 Task: Open Card Data Privacy Policy Review in Board Brand Management to Workspace DevOps and add a team member Softage.1@softage.net, a label Orange, a checklist Contract Drafting, an attachment from your computer, a color Orange and finally, add a card description 'Conduct customer research for new customer referral' and a comment 'Given the potential impact of this task on our company financial stability, let us ensure that we approach it with a sense of fiscal responsibility and prudence.'. Add a start date 'Jan 01, 1900' with a due date 'Jan 08, 1900'
Action: Mouse moved to (234, 146)
Screenshot: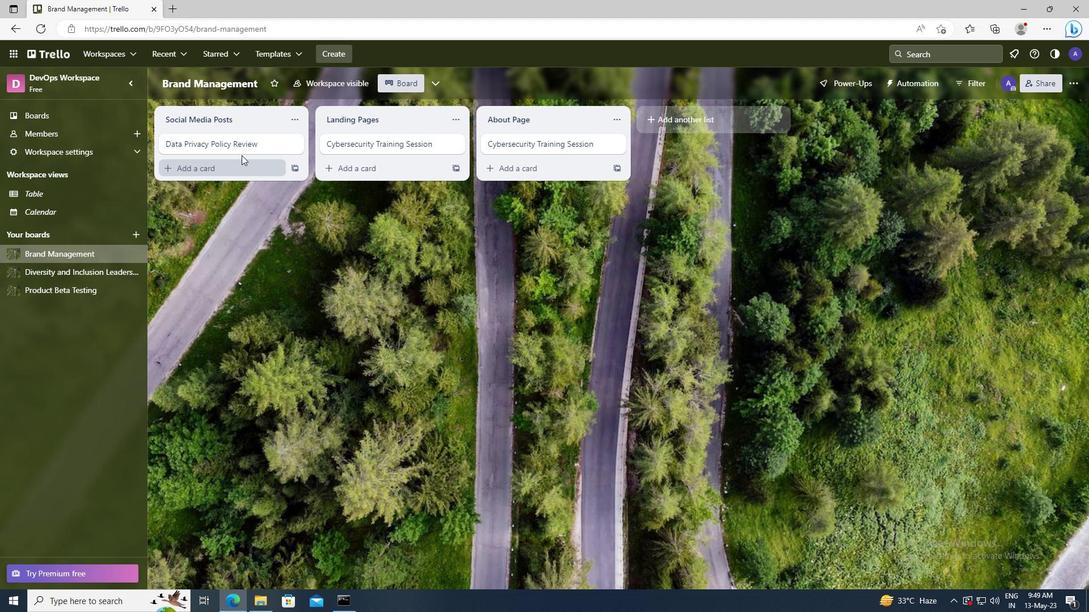 
Action: Mouse pressed left at (234, 146)
Screenshot: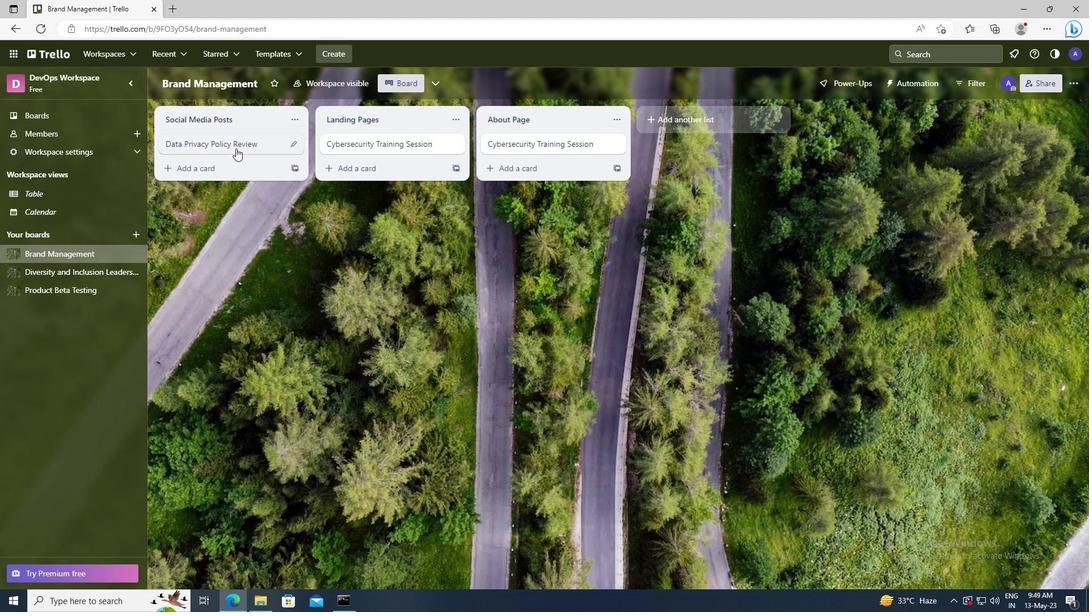 
Action: Mouse moved to (697, 142)
Screenshot: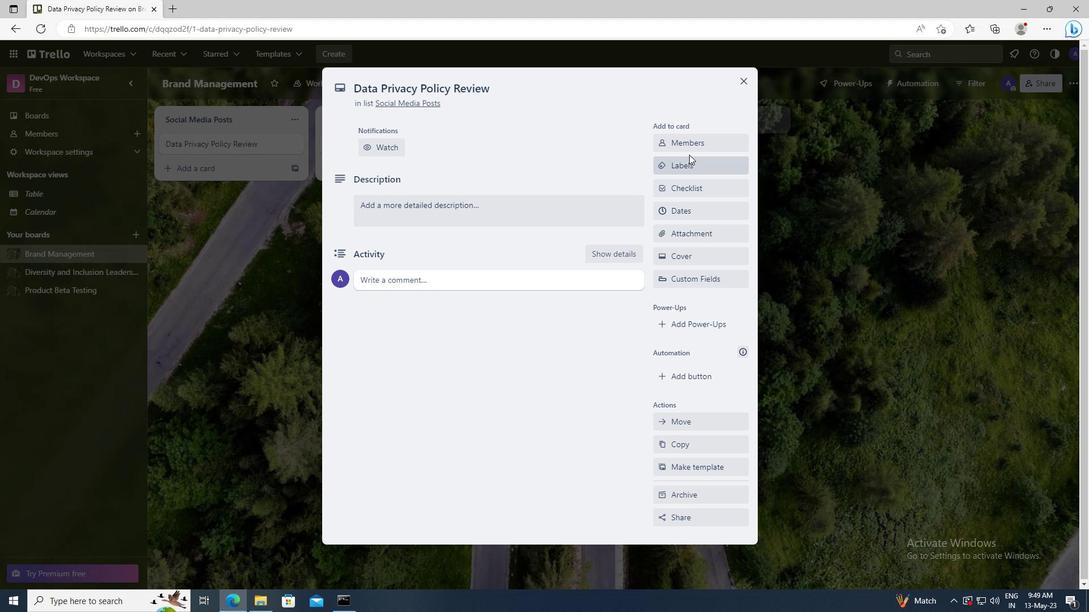 
Action: Mouse pressed left at (697, 142)
Screenshot: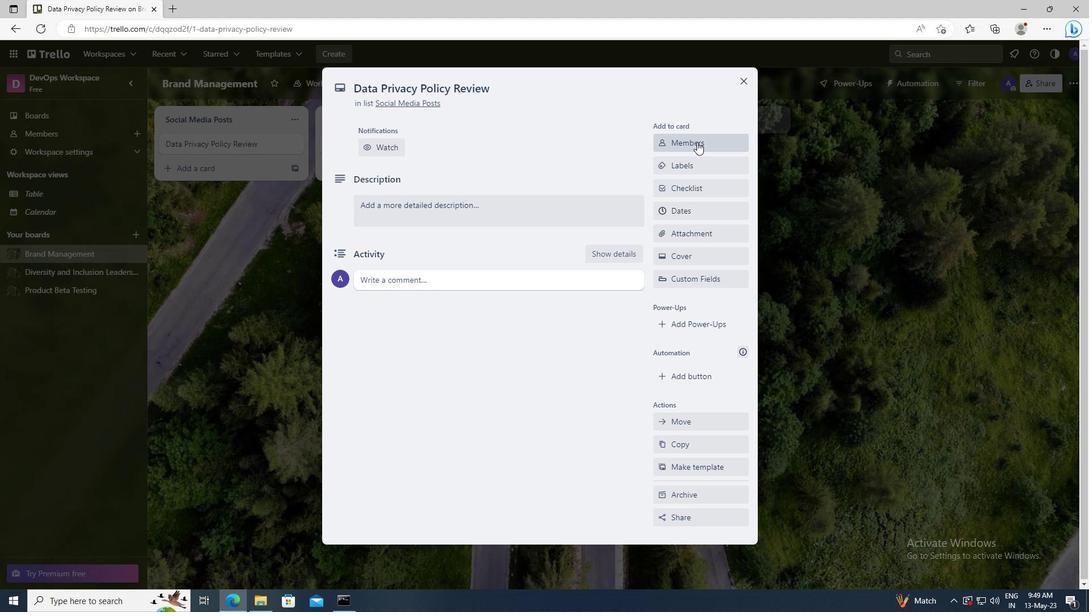 
Action: Mouse moved to (704, 196)
Screenshot: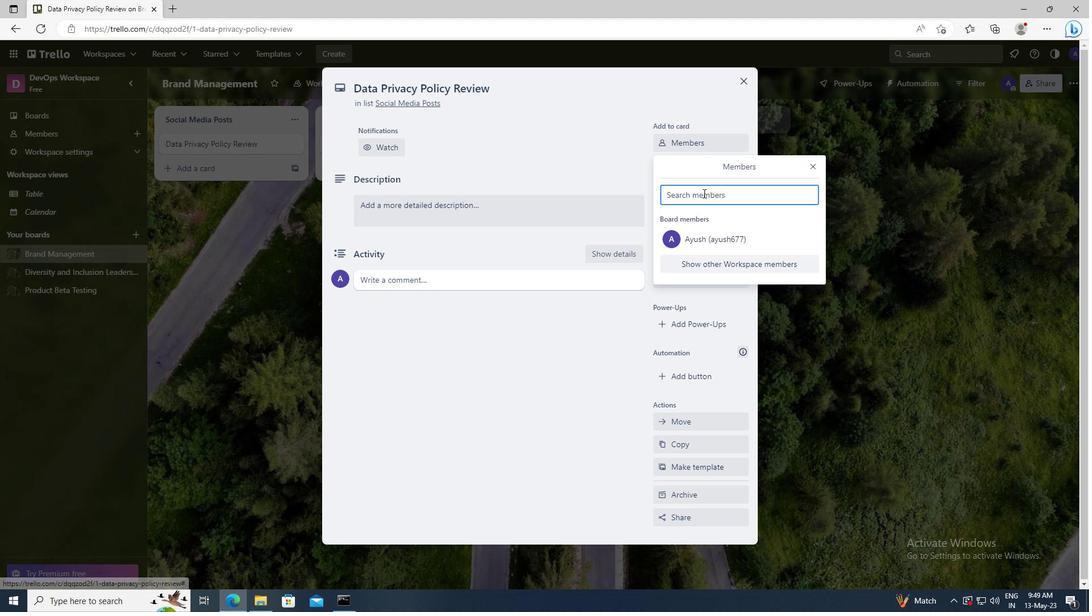 
Action: Mouse pressed left at (704, 196)
Screenshot: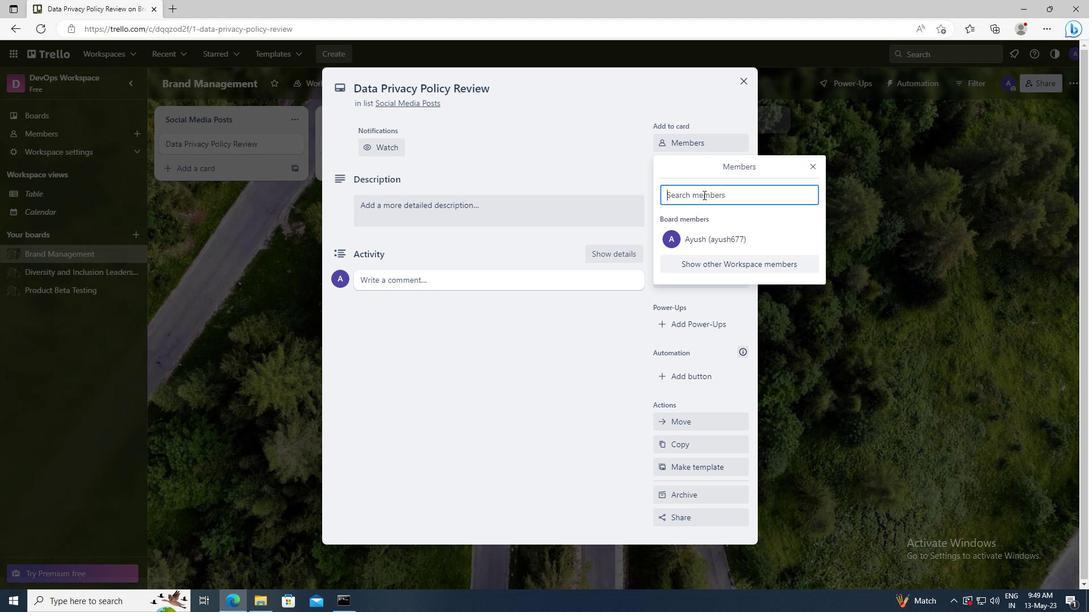 
Action: Key pressed <Key.shift>SOFTAGE.1
Screenshot: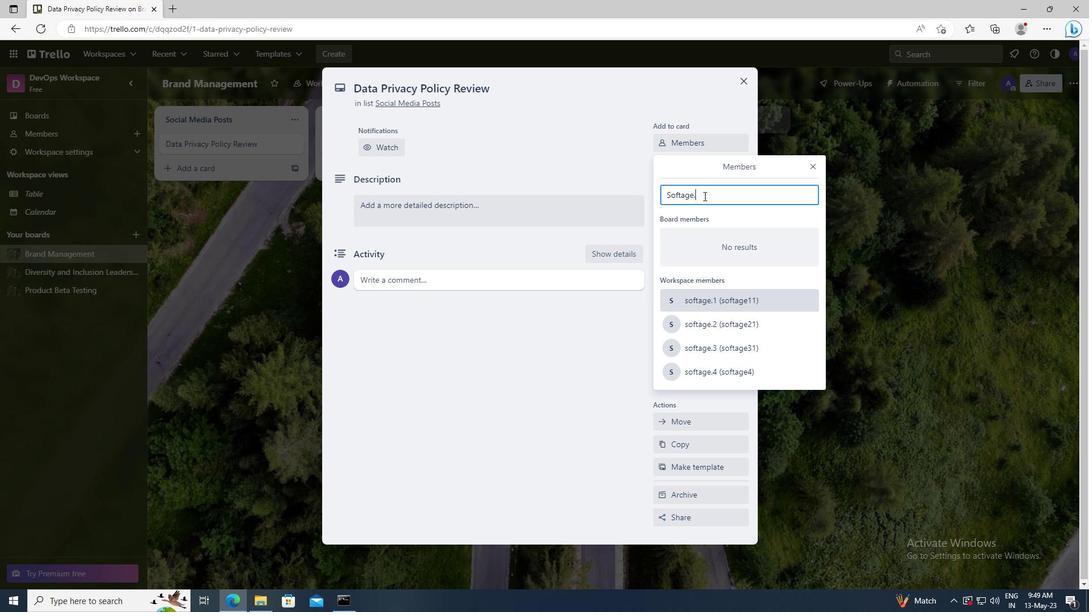 
Action: Mouse moved to (705, 298)
Screenshot: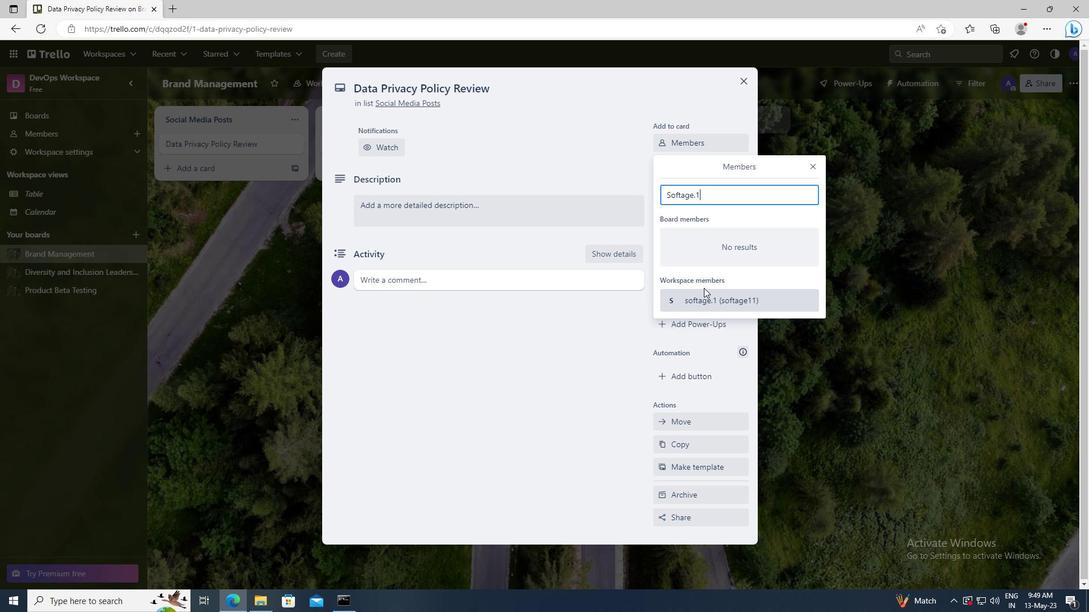
Action: Mouse pressed left at (705, 298)
Screenshot: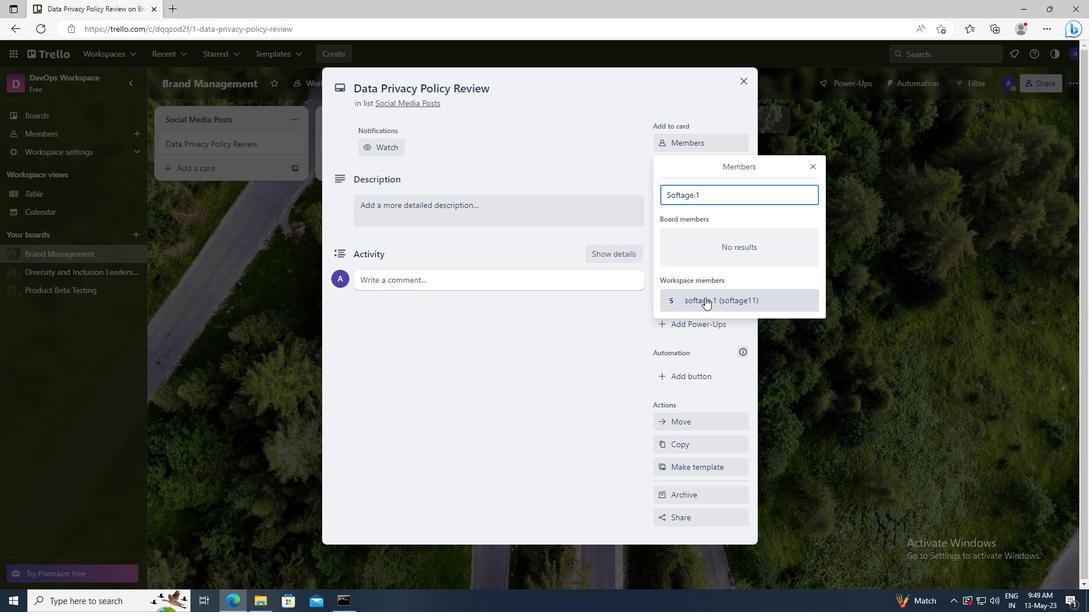 
Action: Mouse moved to (813, 166)
Screenshot: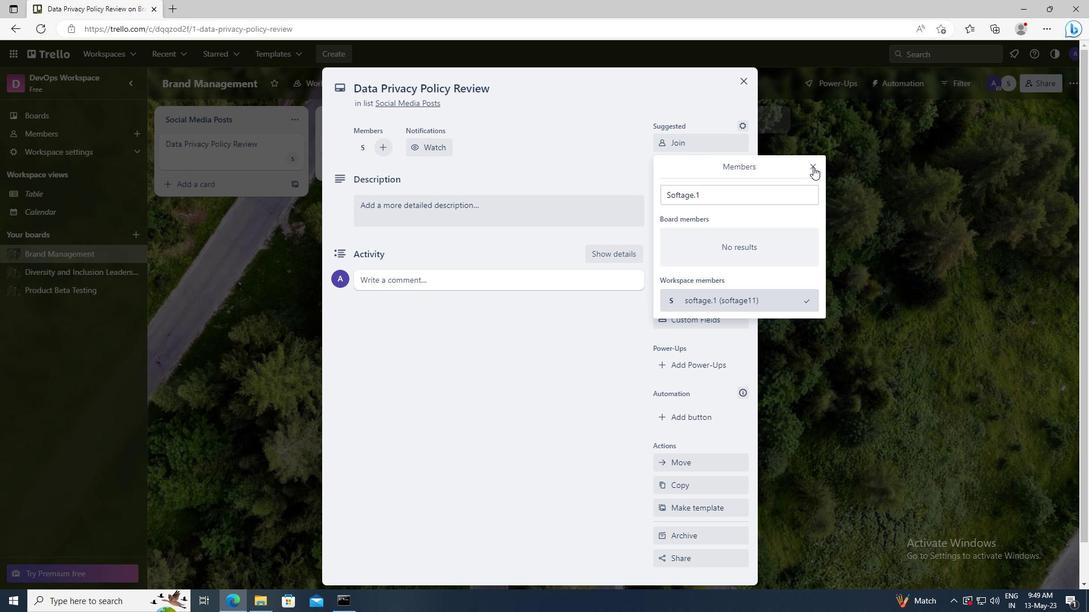 
Action: Mouse pressed left at (813, 166)
Screenshot: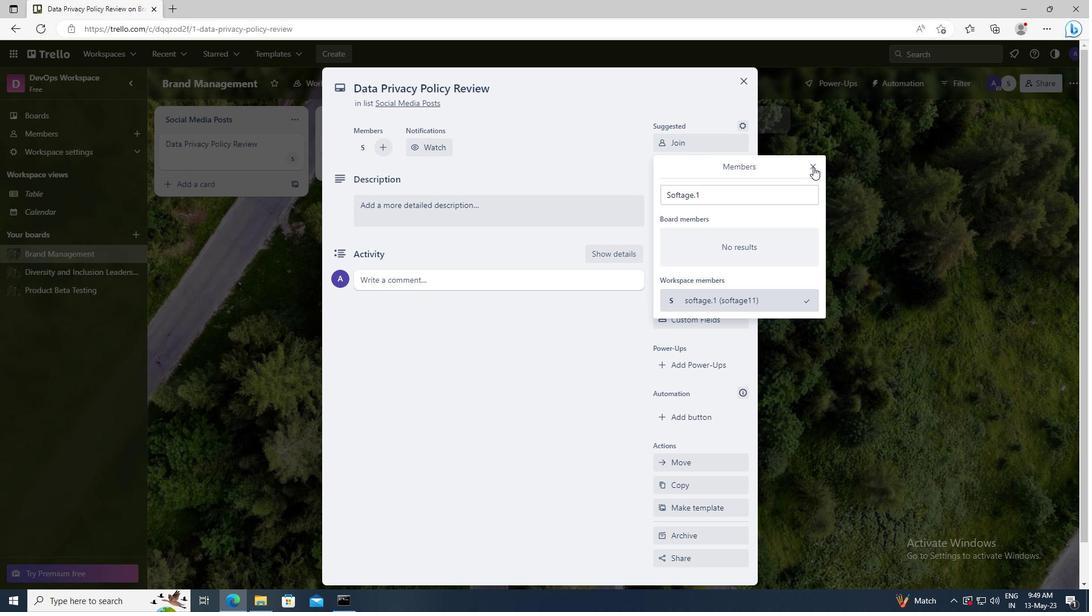 
Action: Mouse moved to (714, 205)
Screenshot: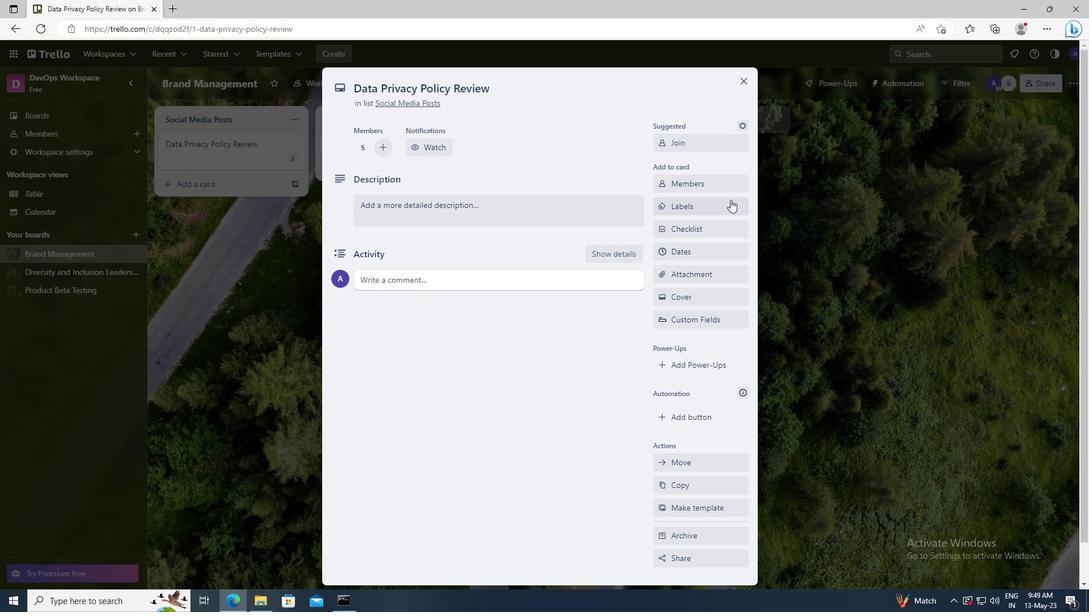 
Action: Mouse pressed left at (714, 205)
Screenshot: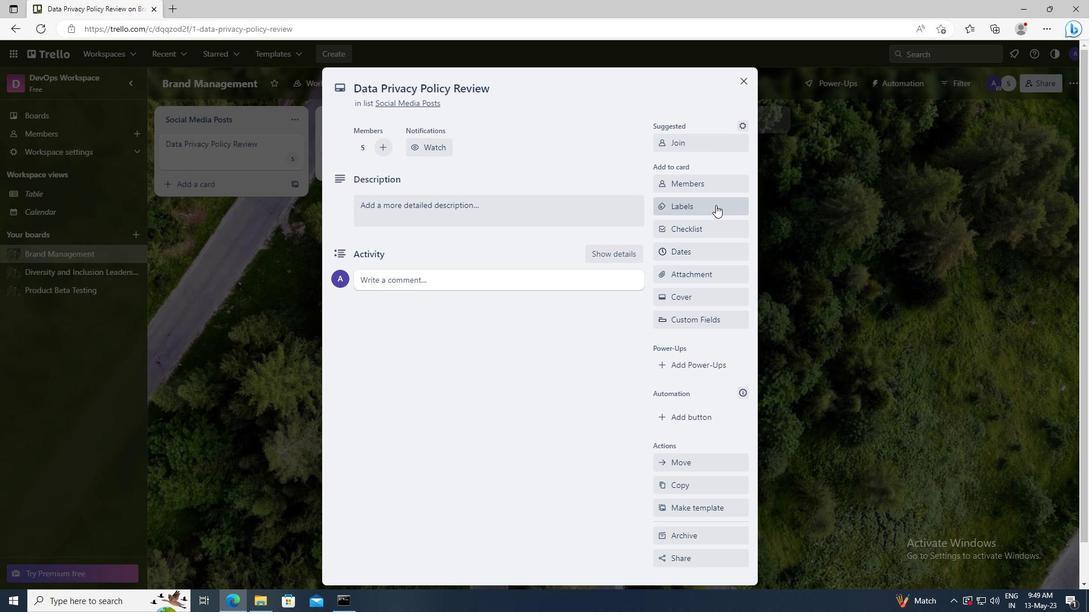 
Action: Mouse moved to (742, 431)
Screenshot: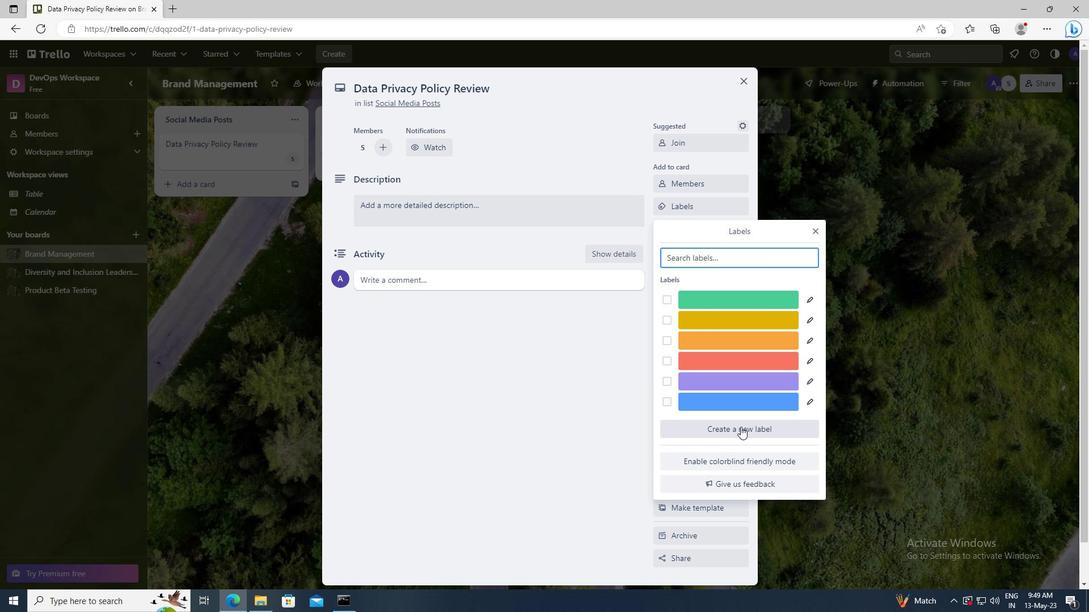 
Action: Mouse pressed left at (742, 431)
Screenshot: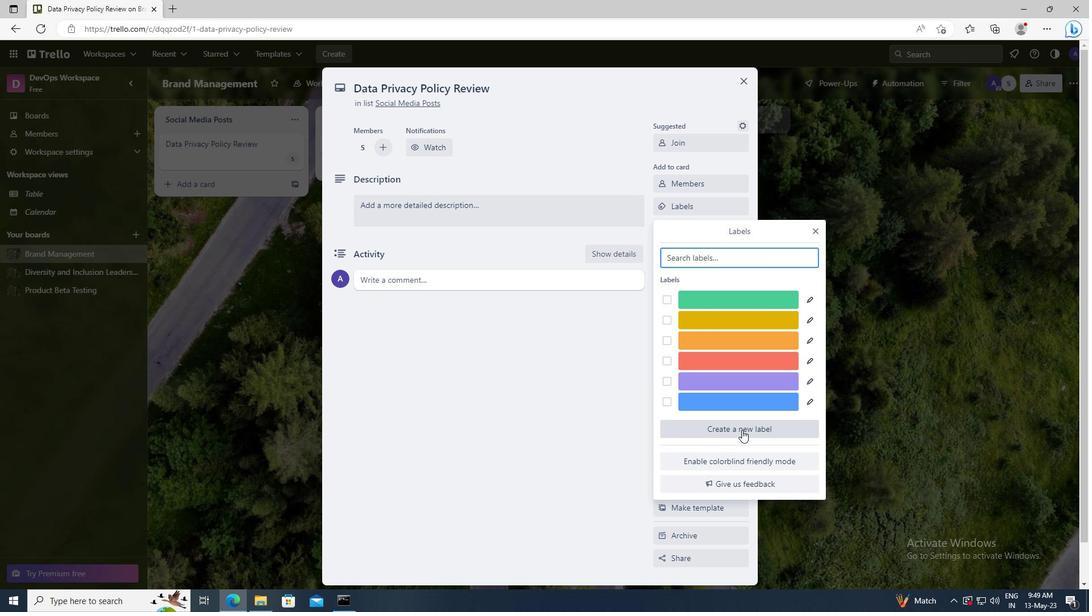 
Action: Mouse moved to (736, 397)
Screenshot: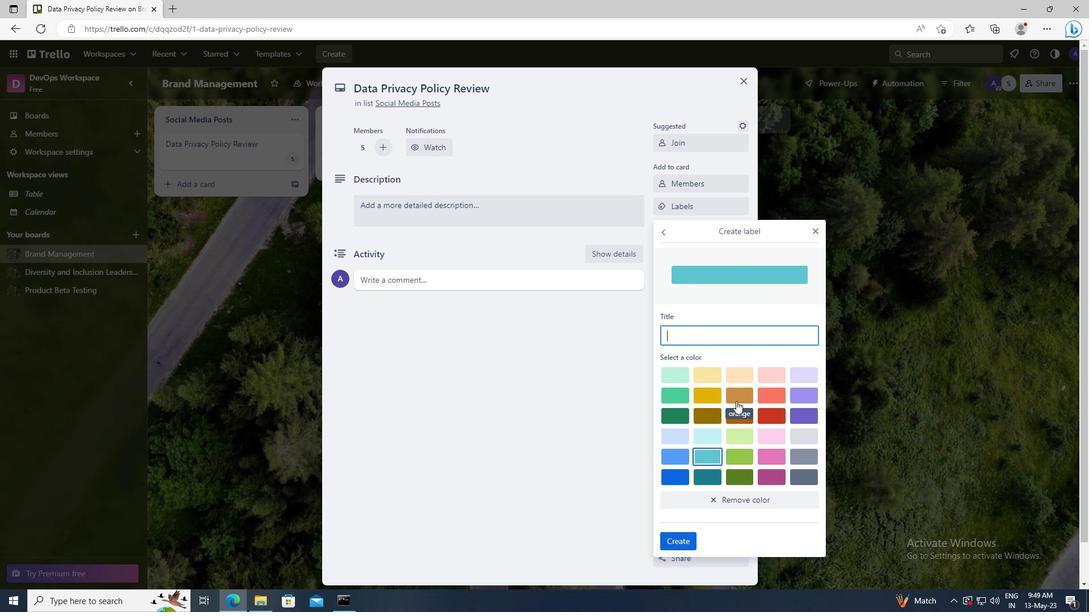 
Action: Mouse pressed left at (736, 397)
Screenshot: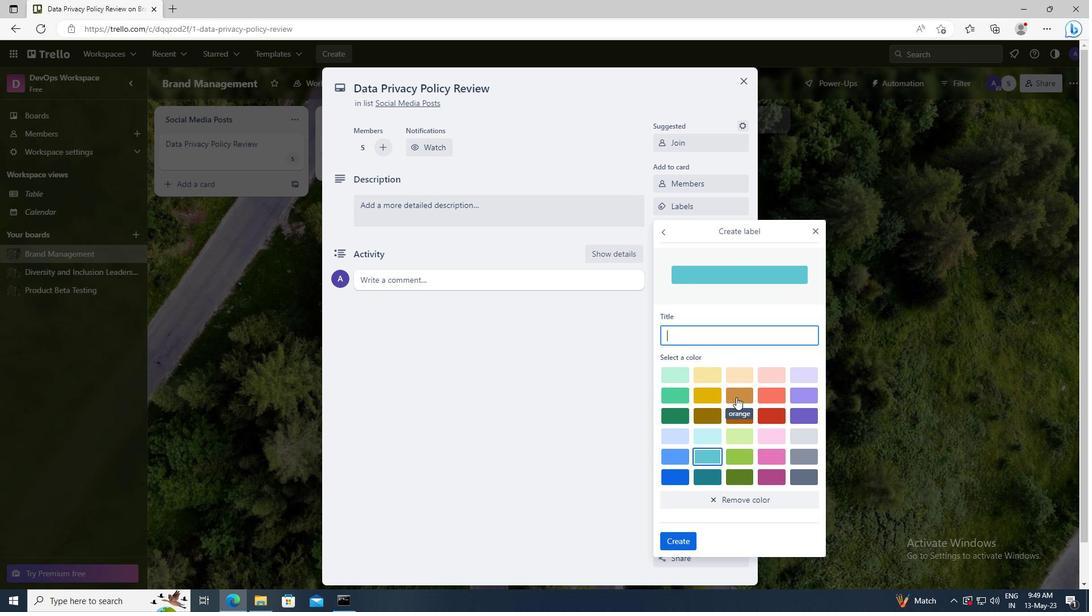 
Action: Mouse moved to (687, 540)
Screenshot: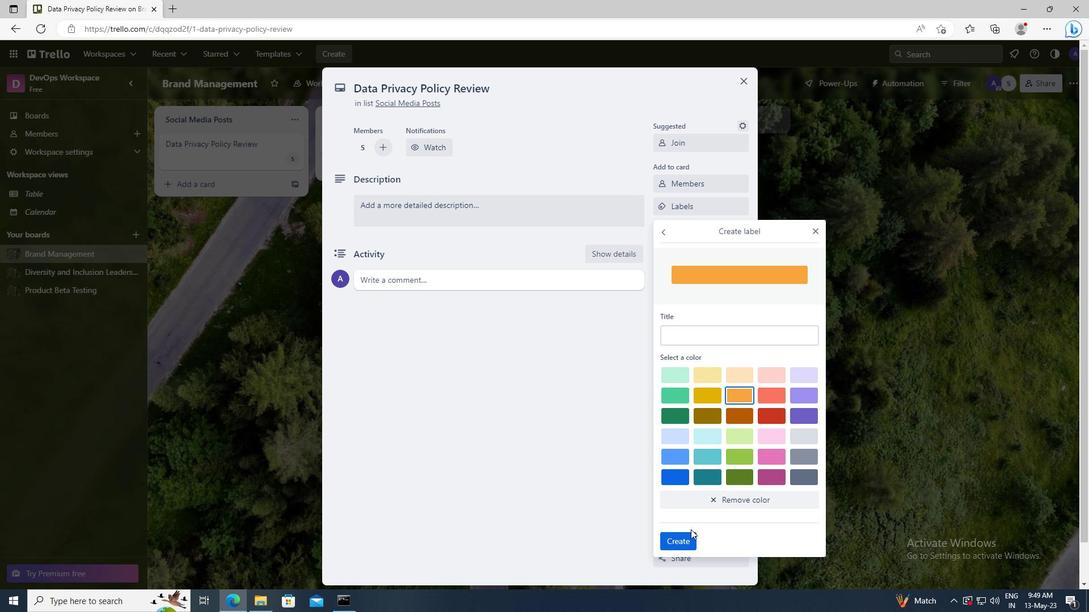 
Action: Mouse pressed left at (687, 540)
Screenshot: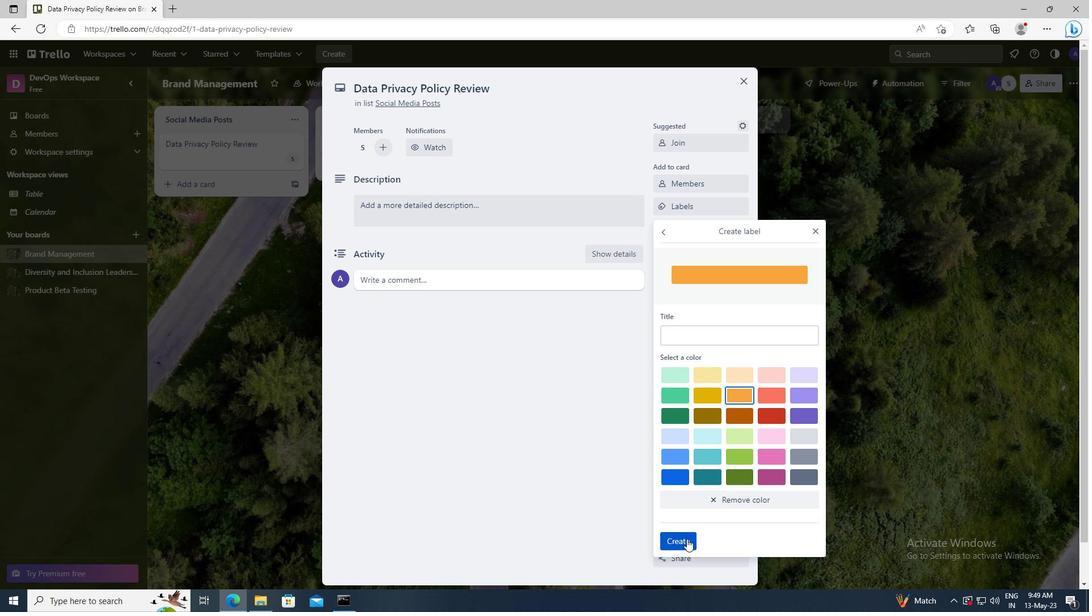 
Action: Mouse moved to (815, 228)
Screenshot: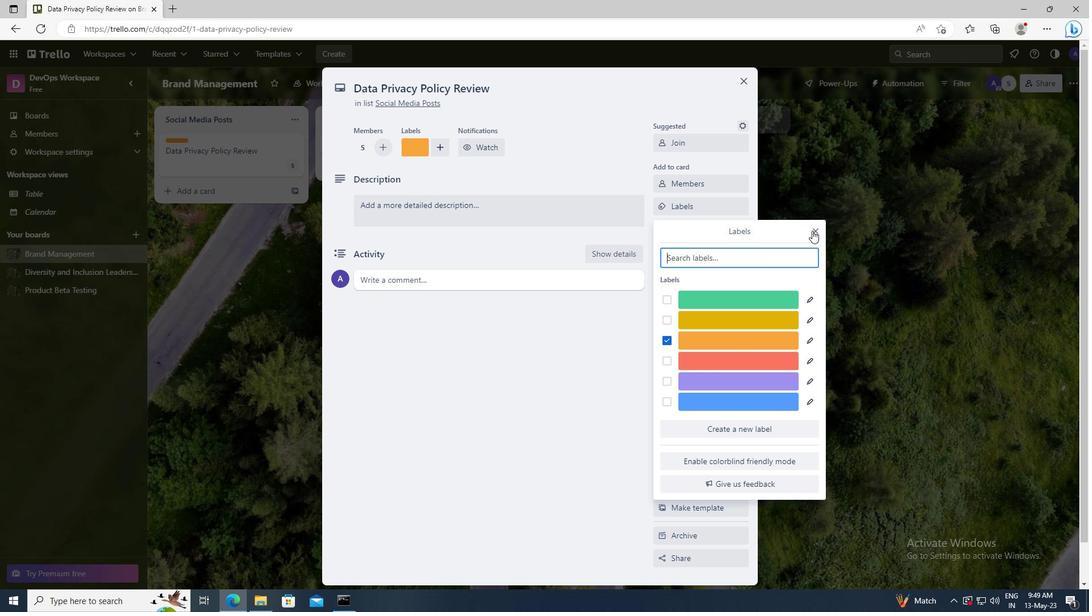 
Action: Mouse pressed left at (815, 228)
Screenshot: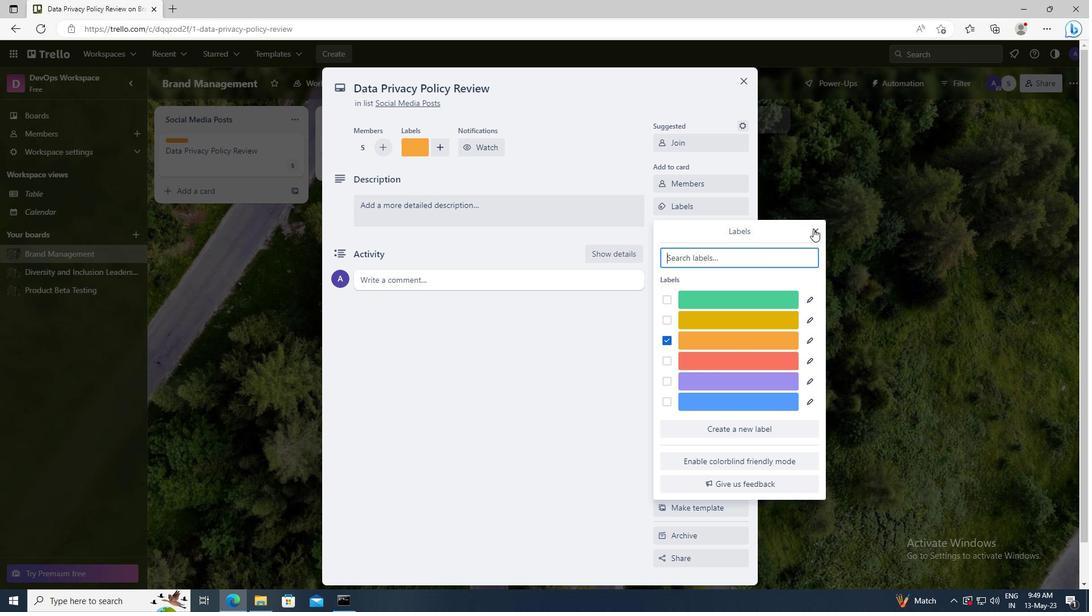 
Action: Mouse moved to (705, 230)
Screenshot: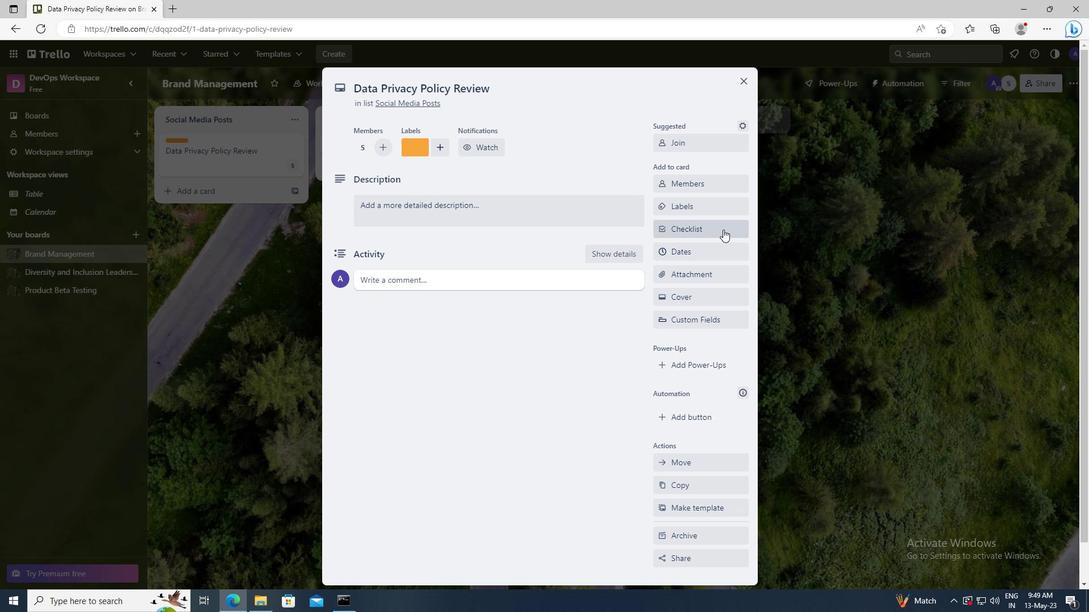 
Action: Mouse pressed left at (705, 230)
Screenshot: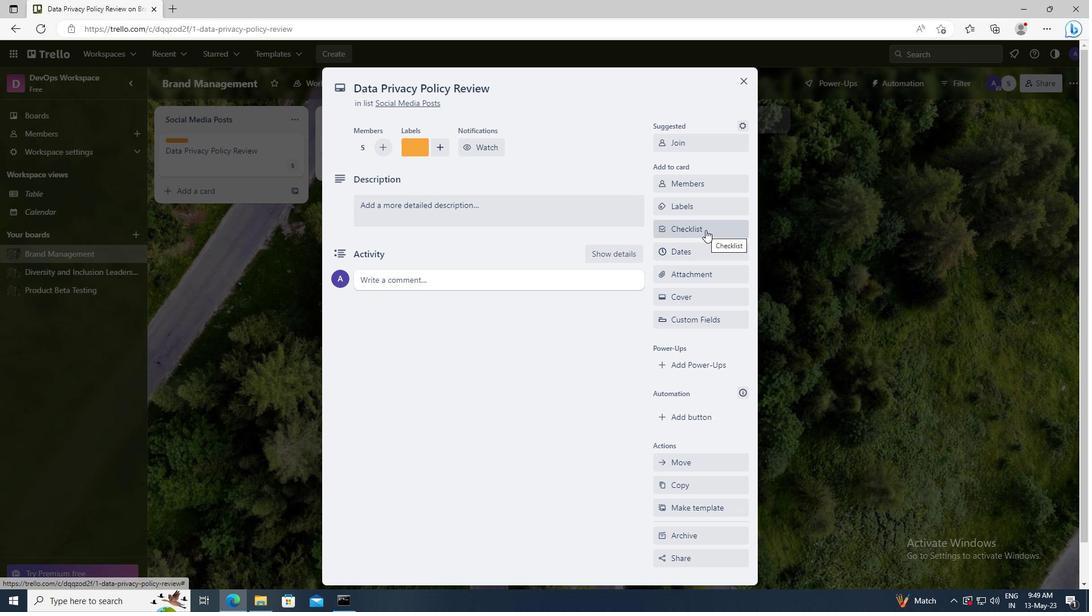 
Action: Key pressed <Key.shift>CONTRACT<Key.space><Key.shift>DRAFTING
Screenshot: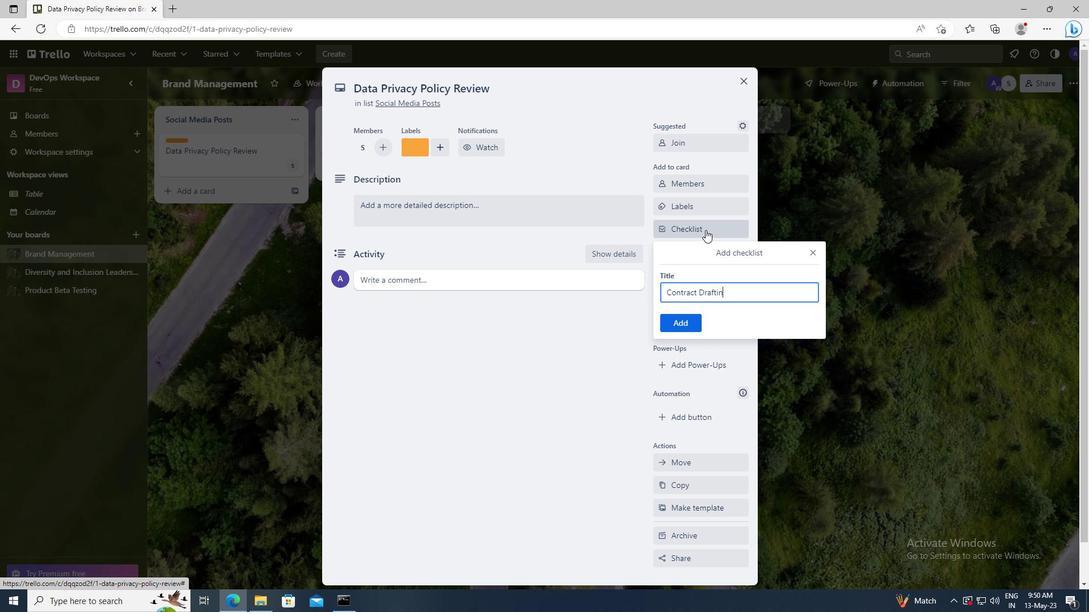
Action: Mouse moved to (686, 324)
Screenshot: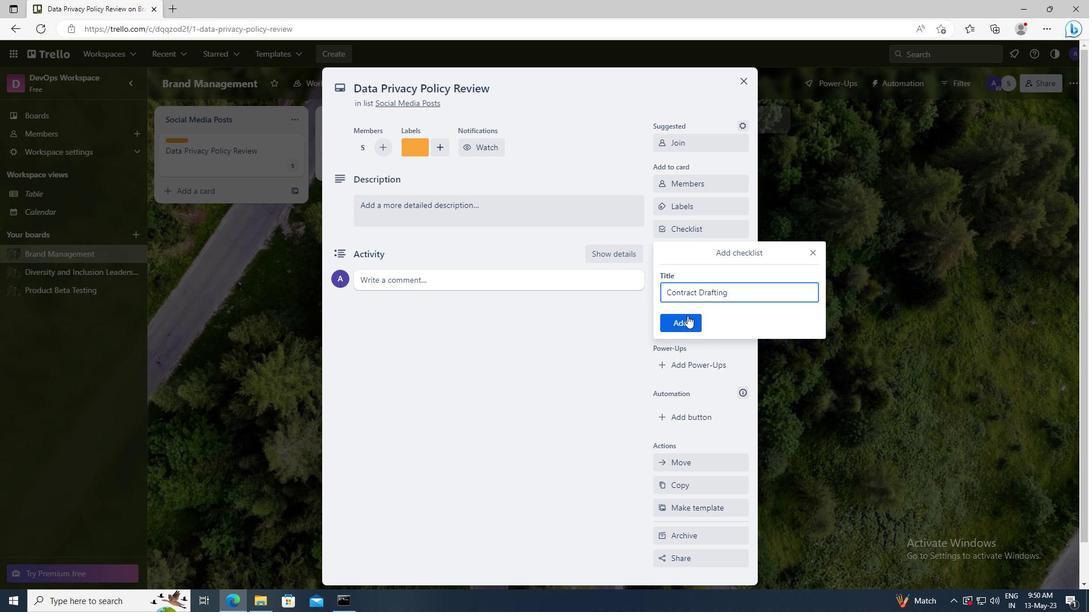 
Action: Mouse pressed left at (686, 324)
Screenshot: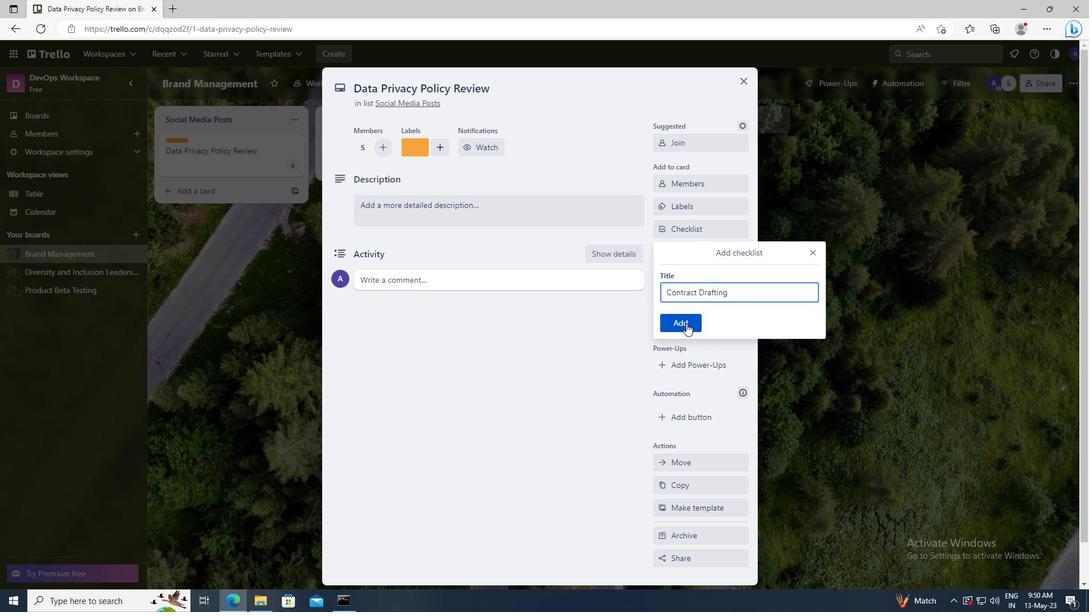 
Action: Mouse moved to (685, 277)
Screenshot: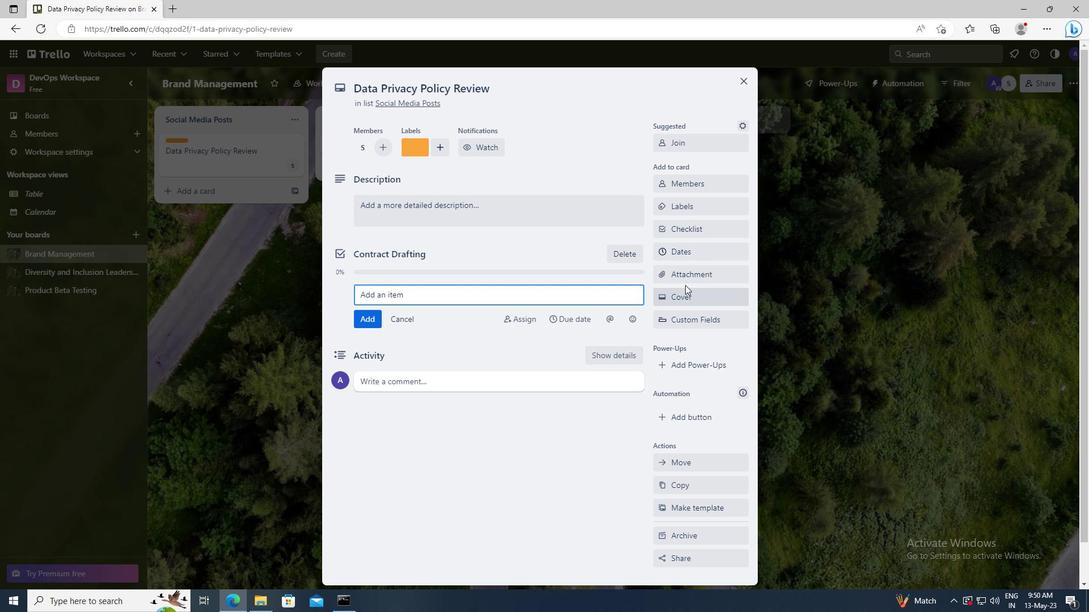 
Action: Mouse pressed left at (685, 277)
Screenshot: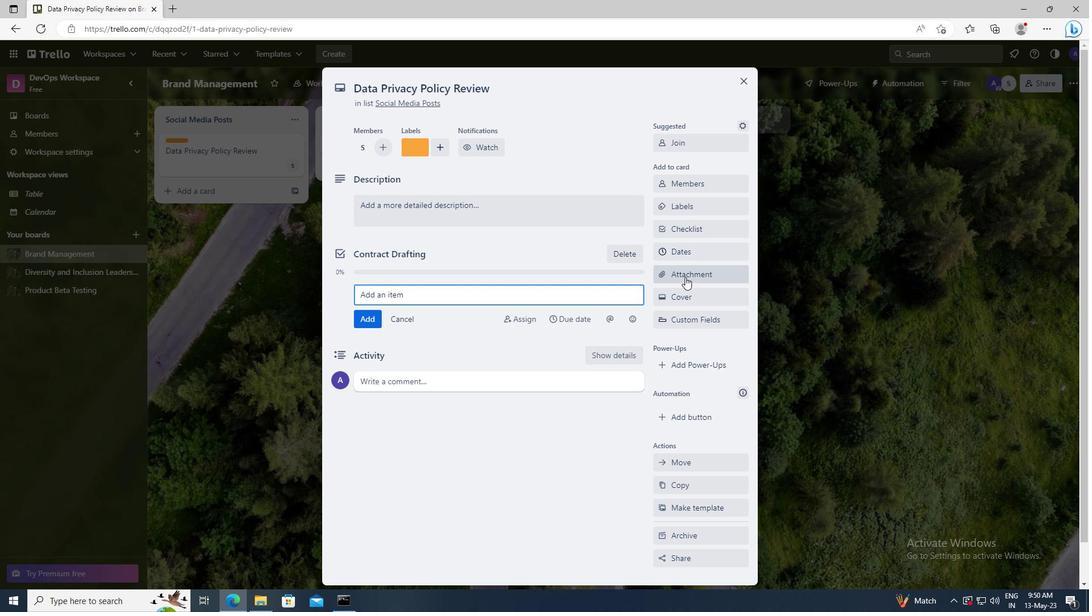 
Action: Mouse moved to (684, 323)
Screenshot: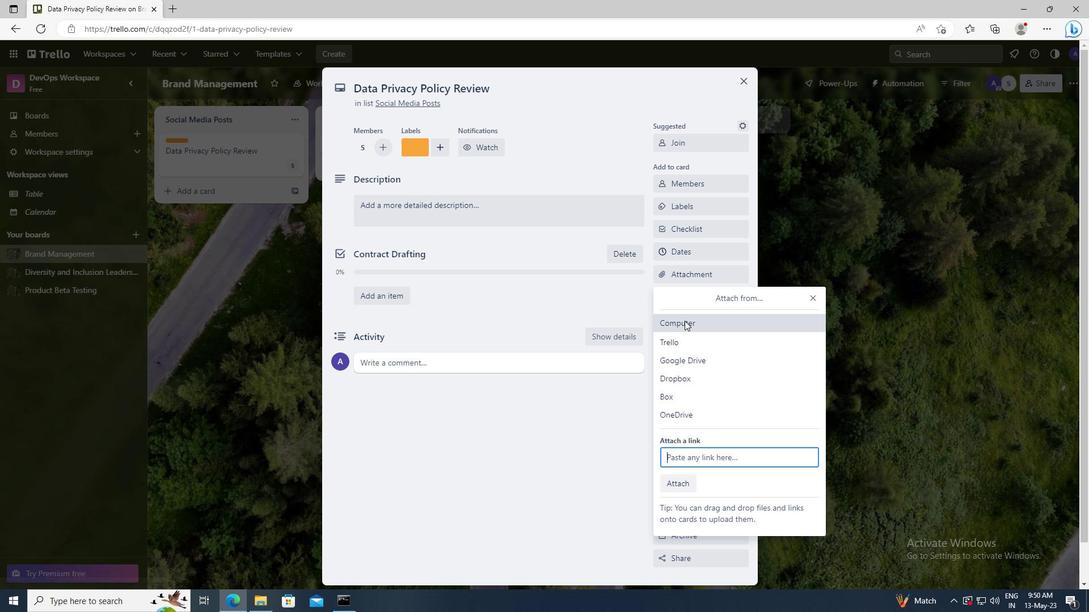 
Action: Mouse pressed left at (684, 323)
Screenshot: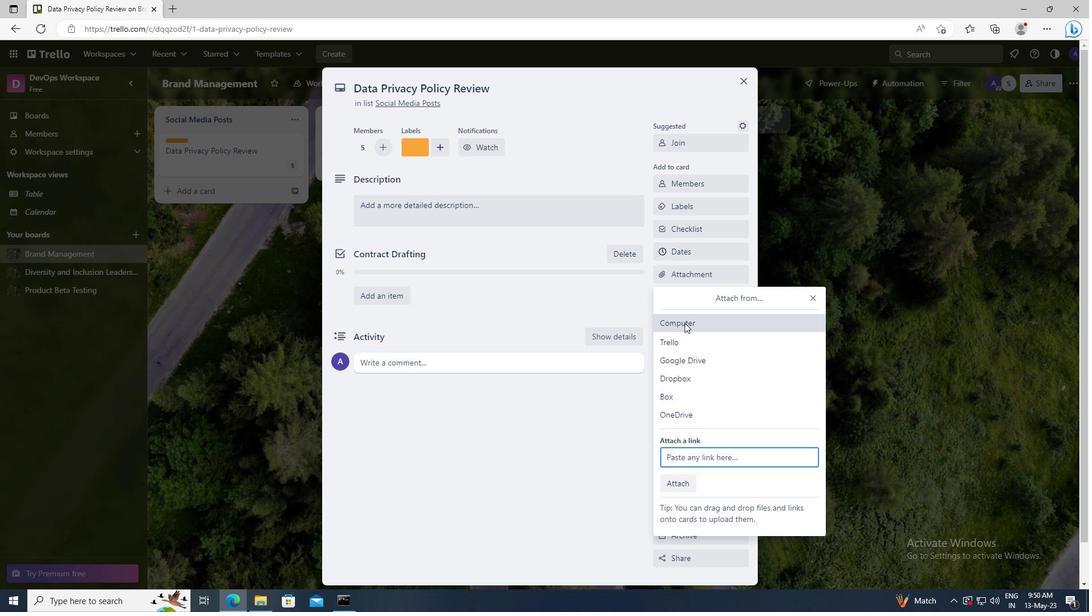 
Action: Mouse moved to (304, 99)
Screenshot: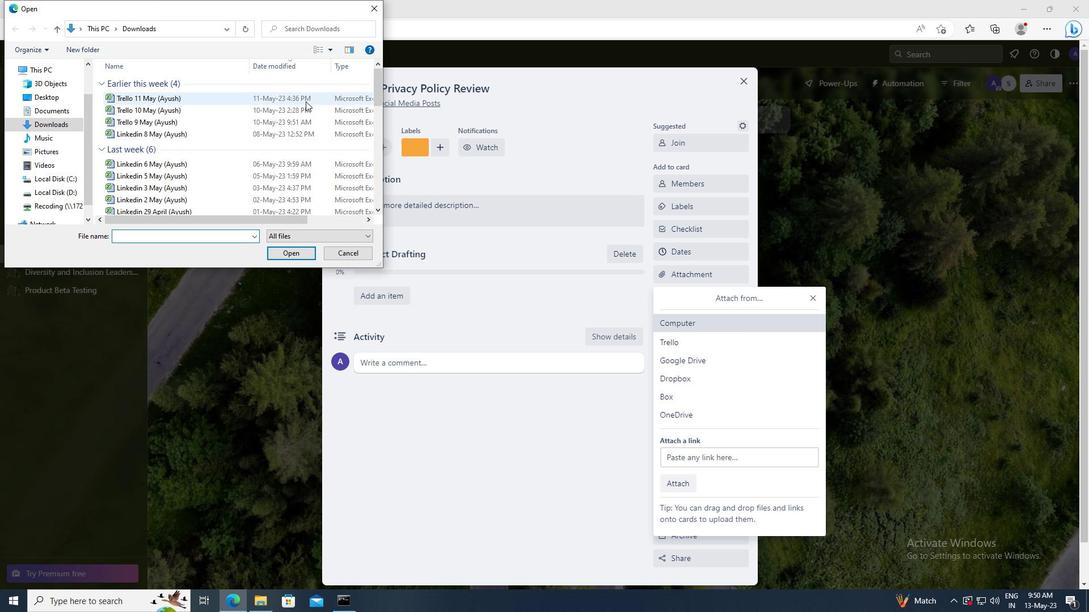 
Action: Mouse pressed left at (304, 99)
Screenshot: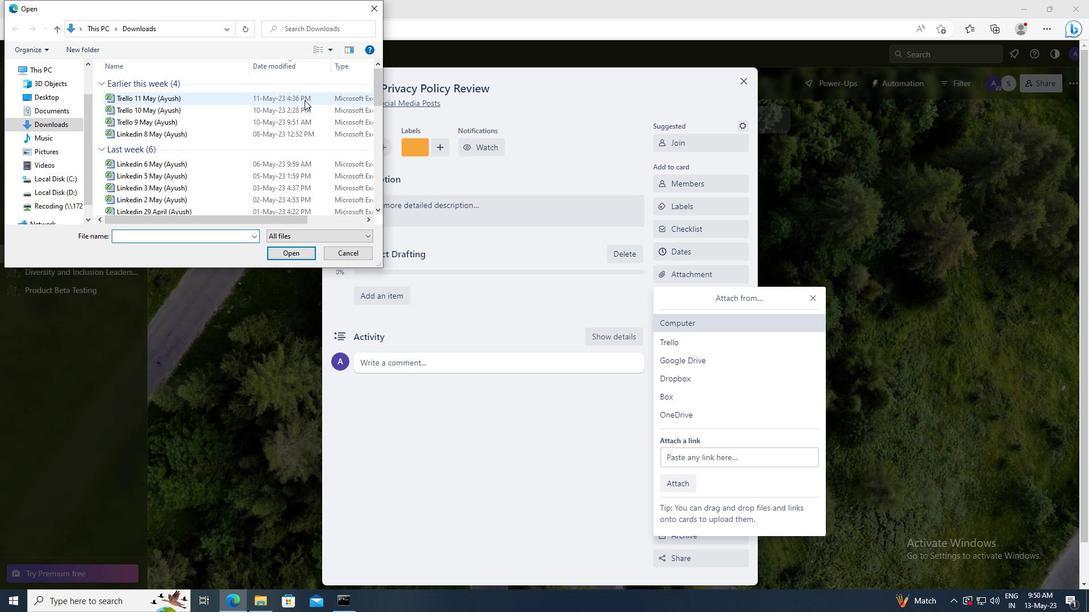 
Action: Mouse moved to (303, 254)
Screenshot: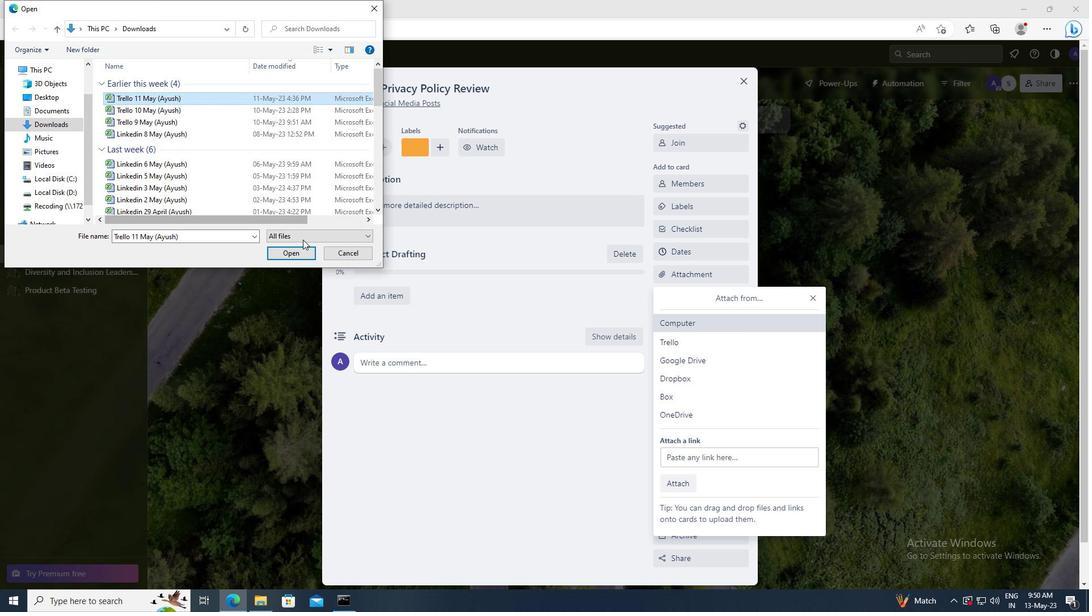 
Action: Mouse pressed left at (303, 254)
Screenshot: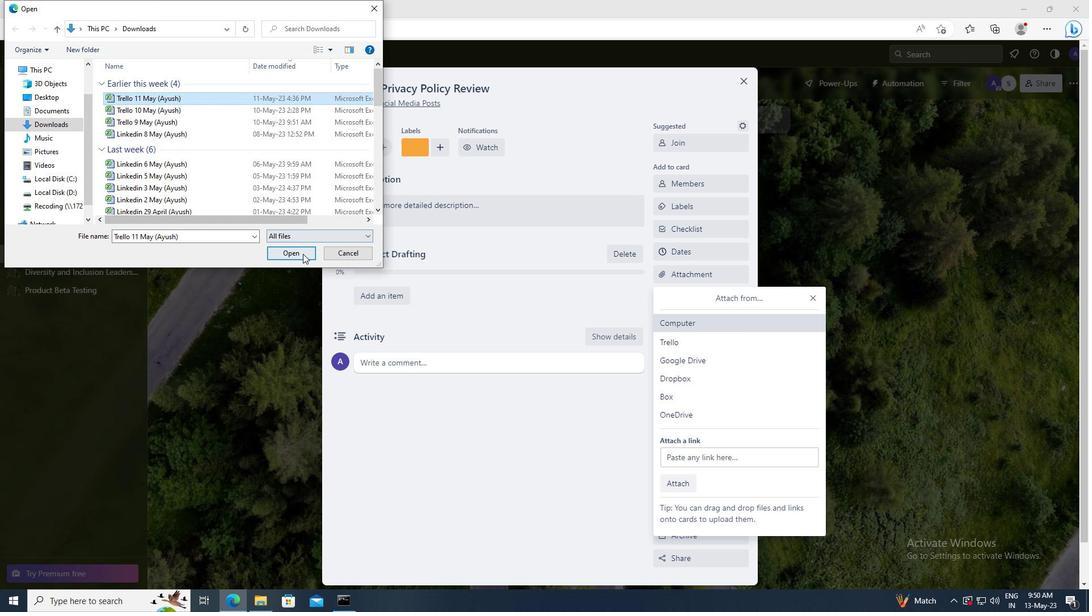 
Action: Mouse moved to (667, 296)
Screenshot: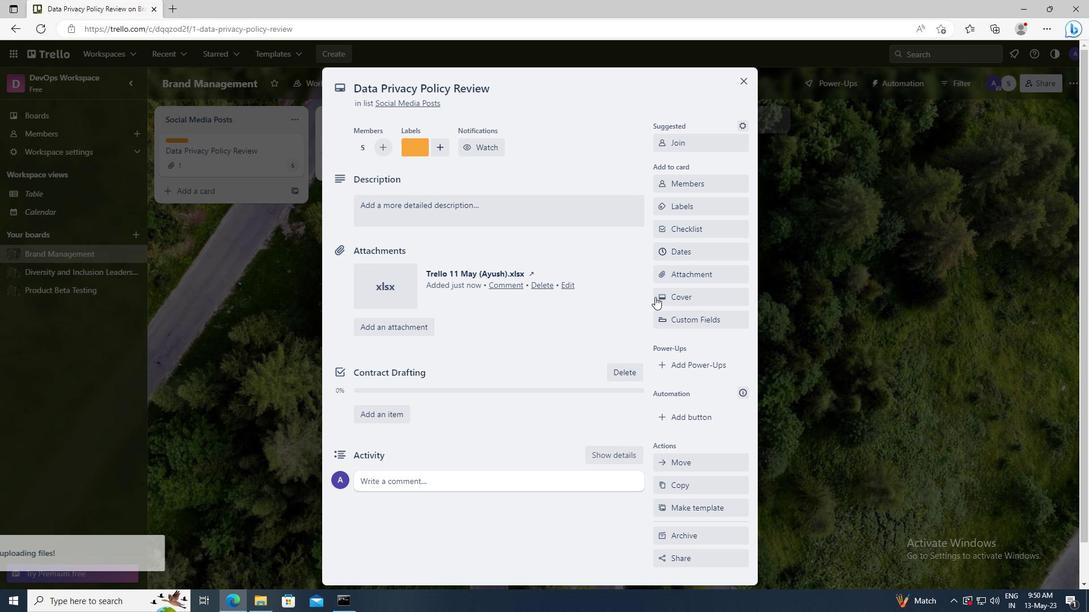 
Action: Mouse pressed left at (667, 296)
Screenshot: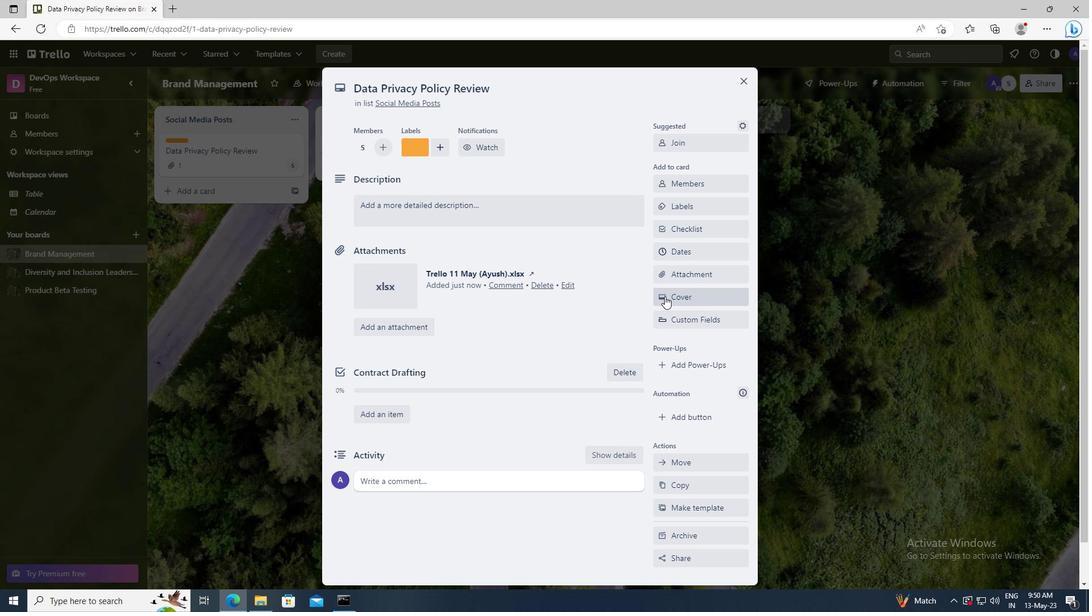 
Action: Mouse moved to (733, 358)
Screenshot: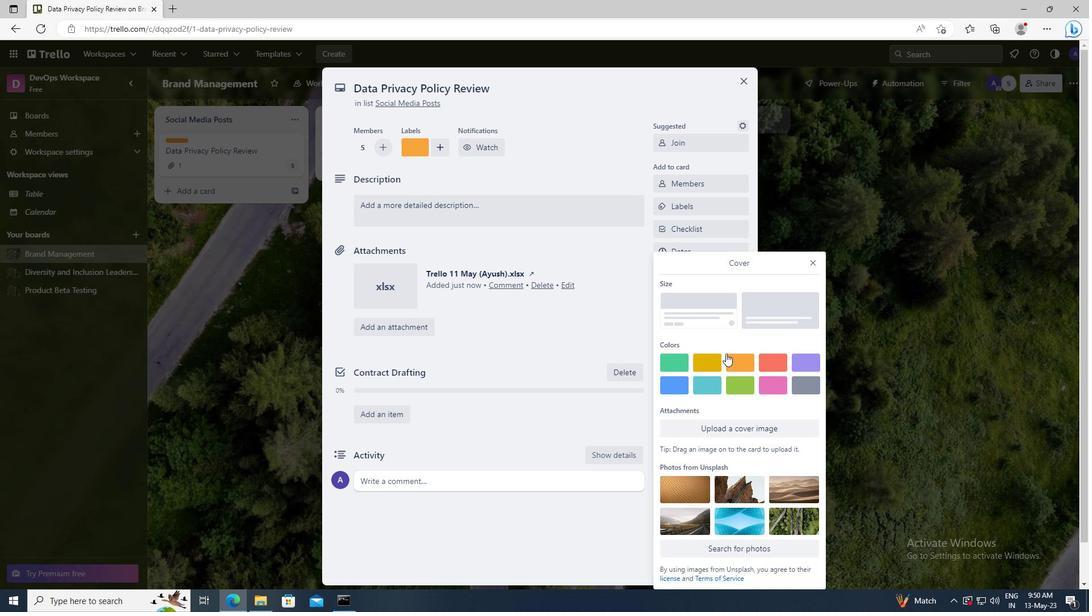 
Action: Mouse pressed left at (733, 358)
Screenshot: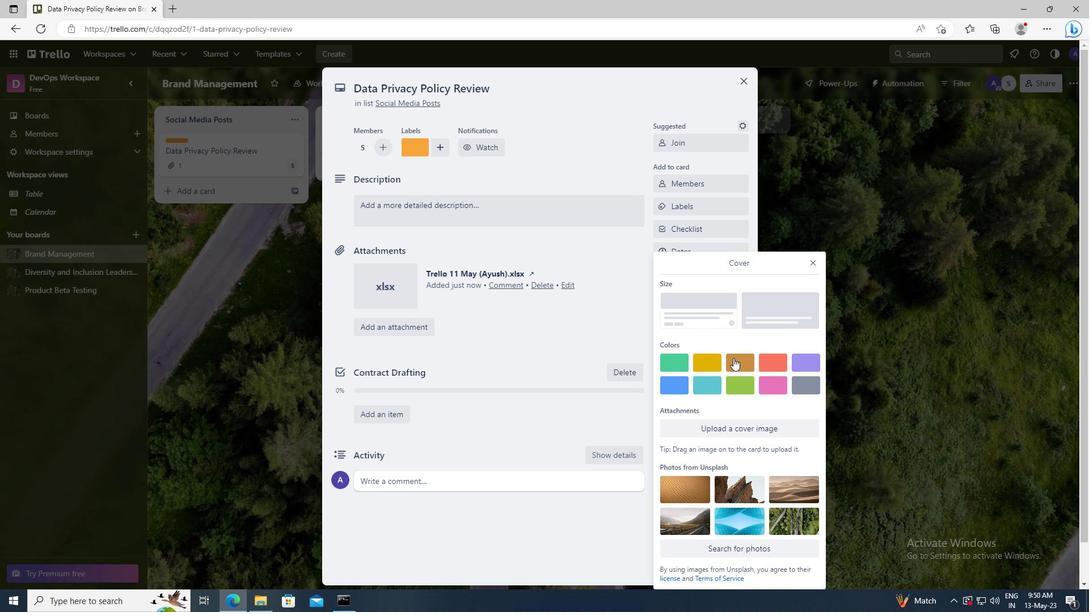 
Action: Mouse moved to (812, 241)
Screenshot: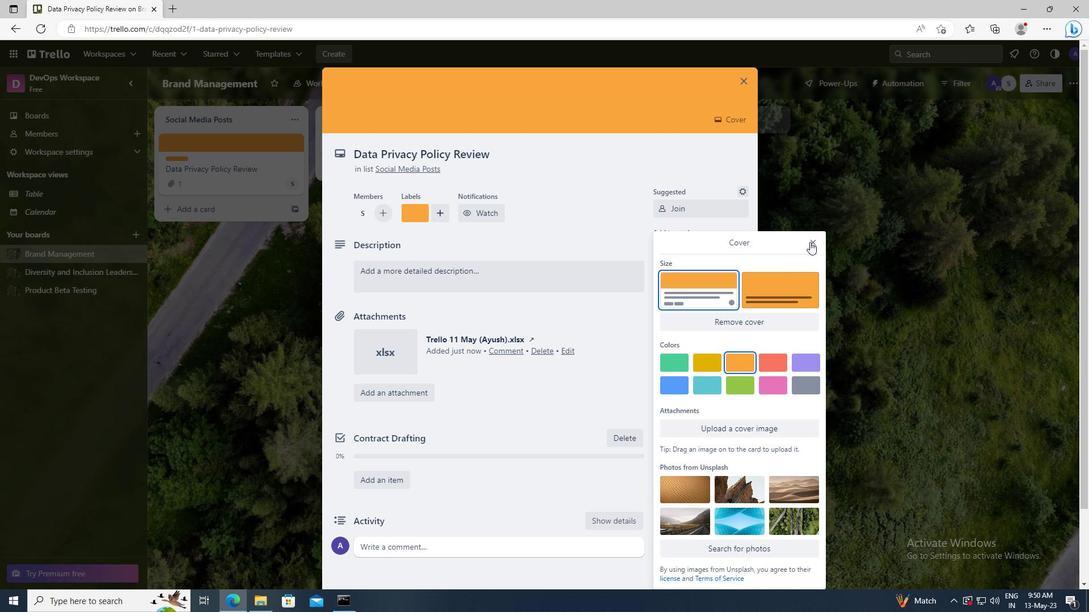 
Action: Mouse pressed left at (812, 241)
Screenshot: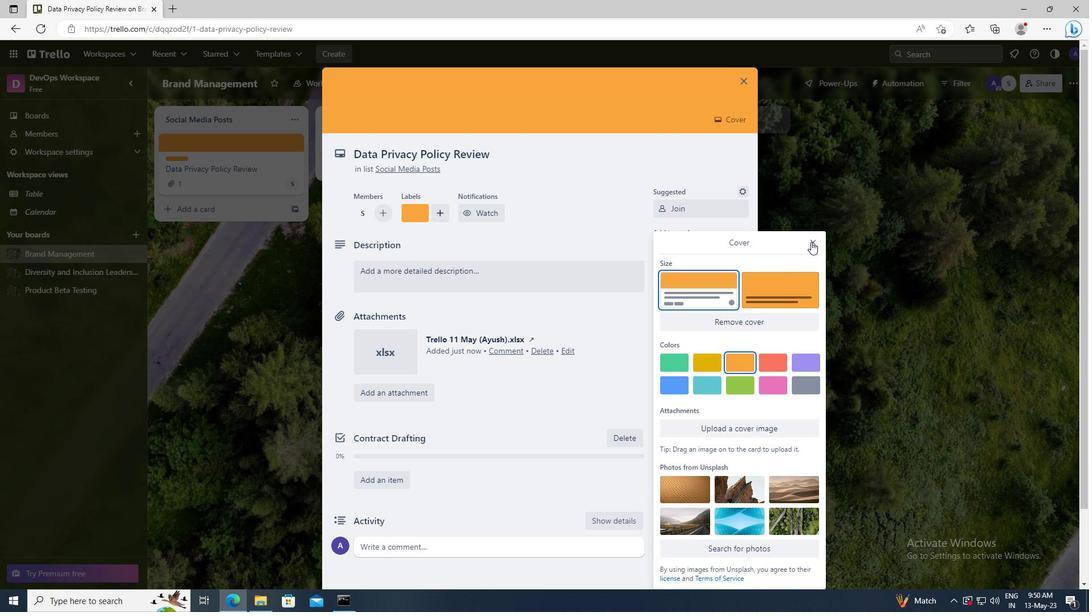 
Action: Mouse moved to (441, 270)
Screenshot: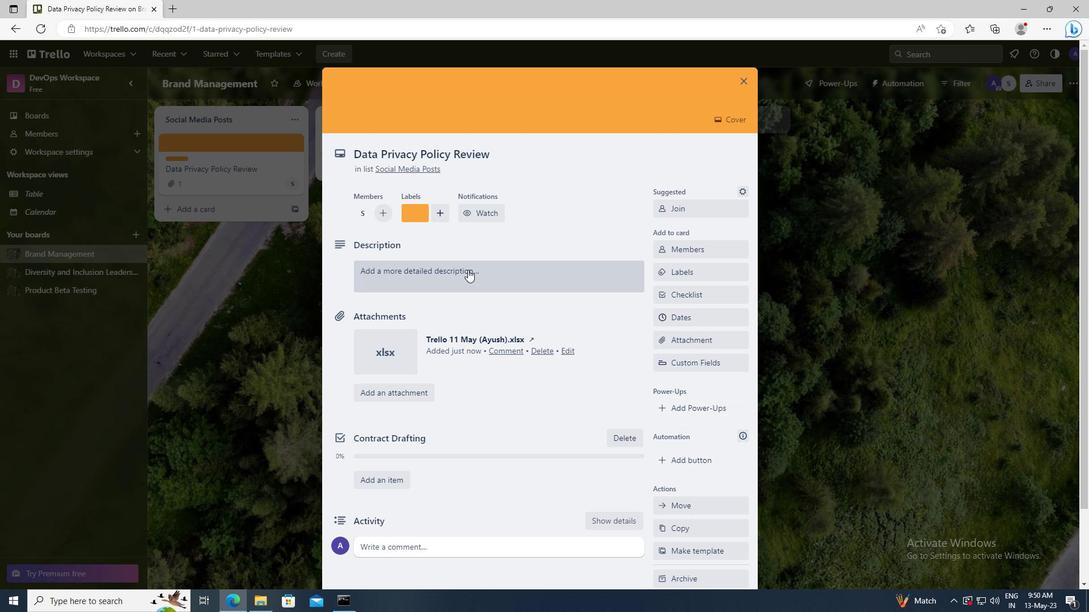 
Action: Mouse pressed left at (441, 270)
Screenshot: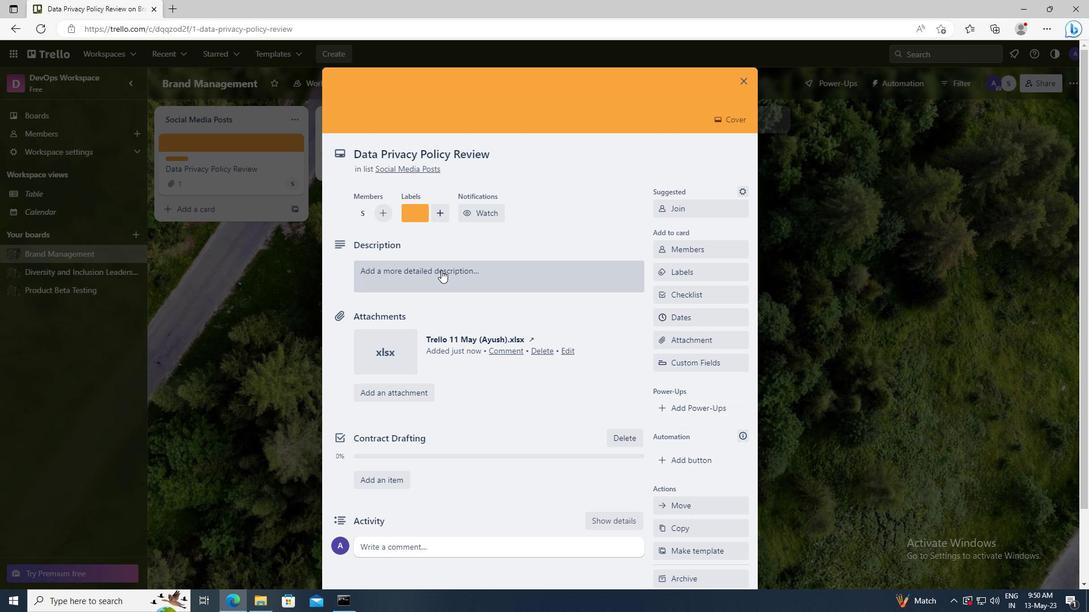 
Action: Key pressed <Key.shift>CONDUCT<Key.space><Key.shift>CUSTOMER<Key.space>RESEARCH<Key.space>FOR<Key.space>NEW<Key.space>CUSTOMER<Key.space>REFERRAL
Screenshot: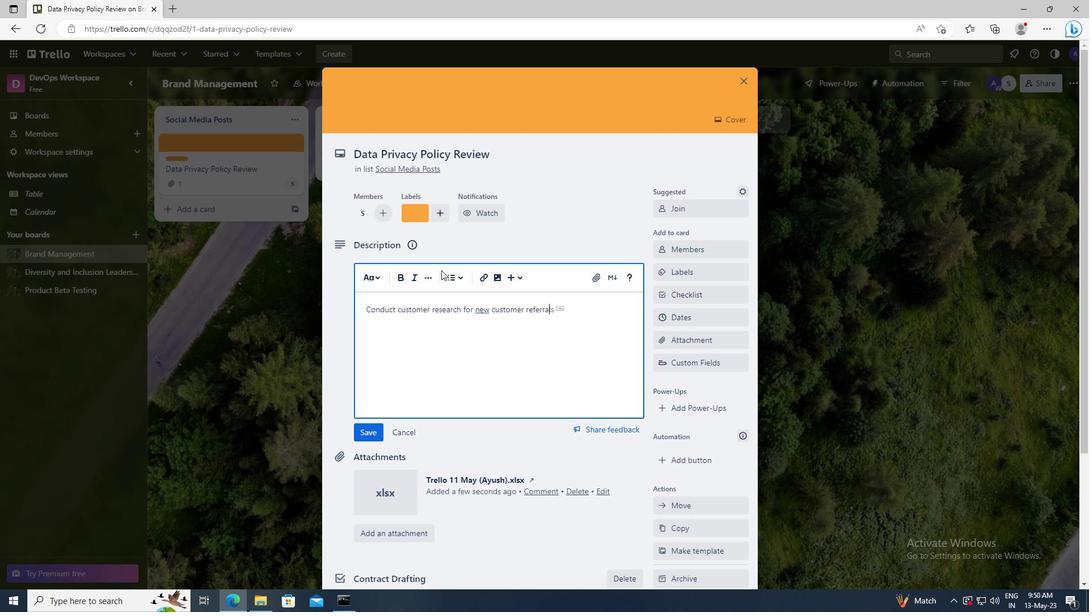 
Action: Mouse scrolled (441, 270) with delta (0, 0)
Screenshot: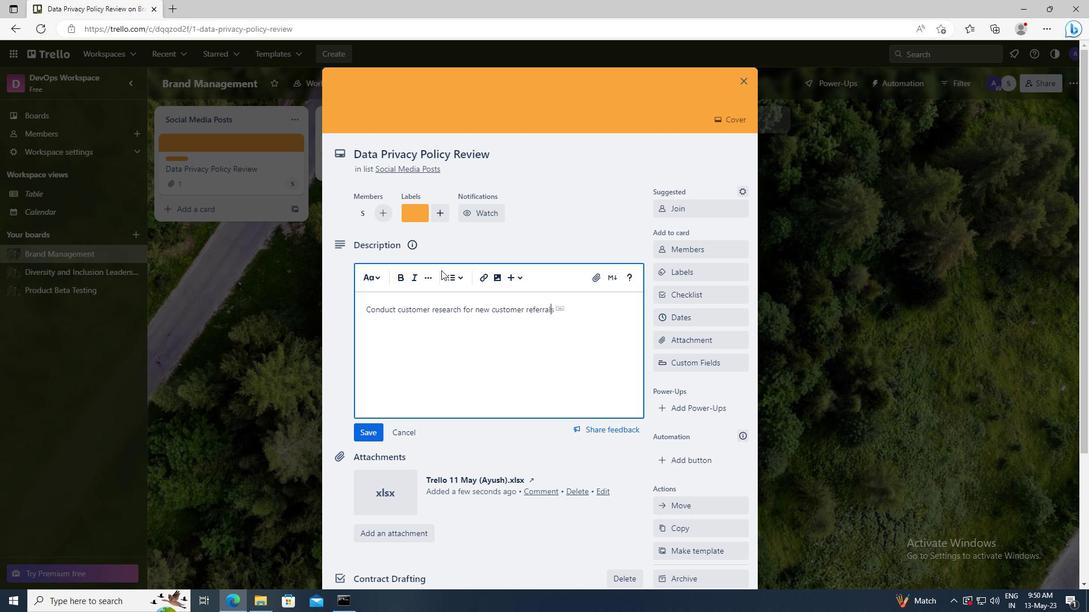 
Action: Mouse moved to (376, 349)
Screenshot: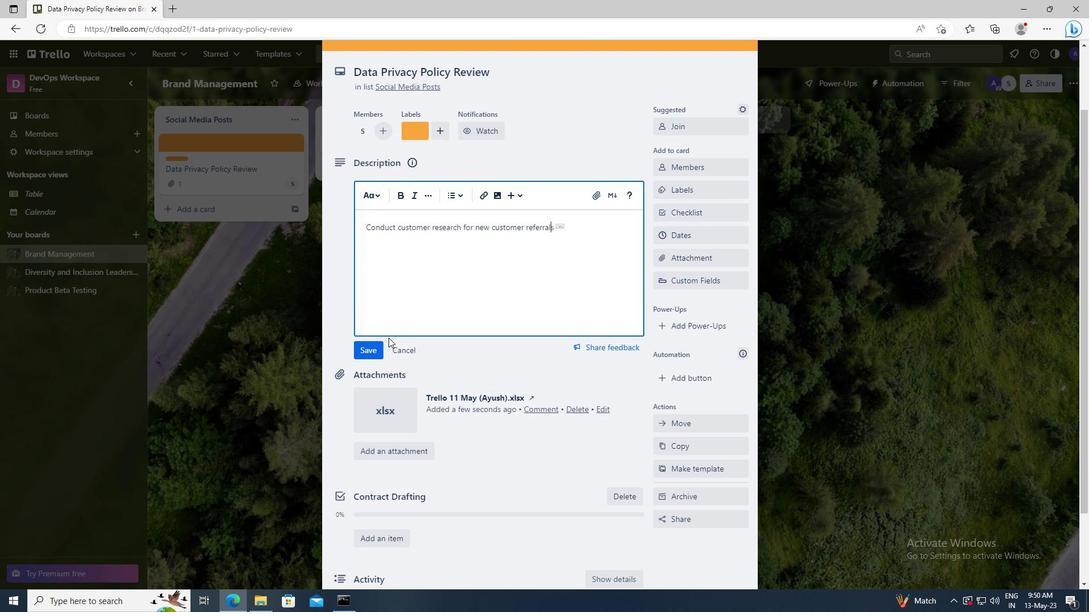 
Action: Mouse pressed left at (376, 349)
Screenshot: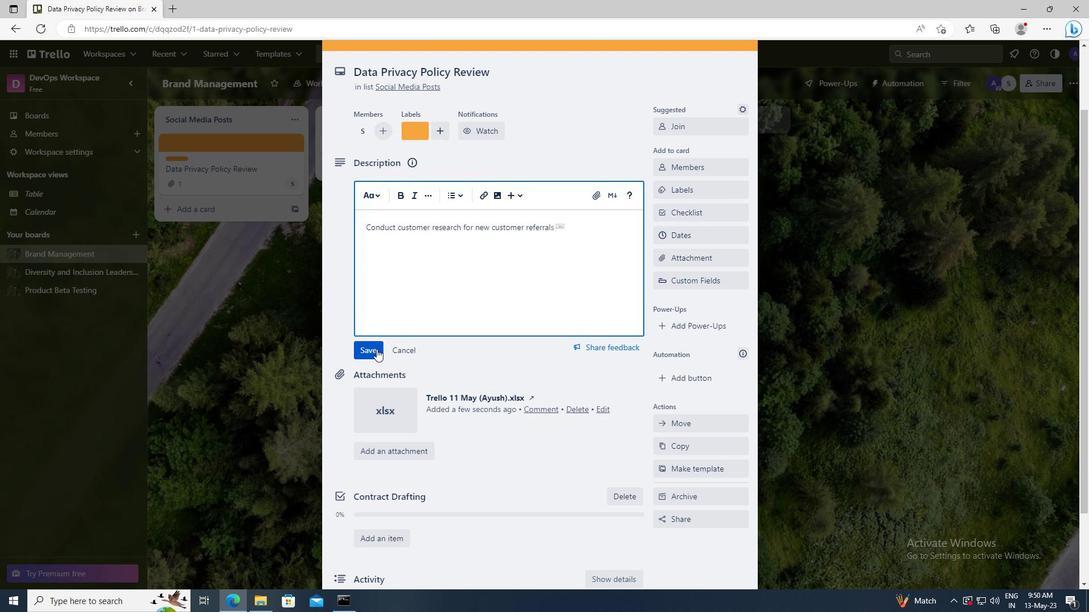 
Action: Mouse scrolled (376, 348) with delta (0, 0)
Screenshot: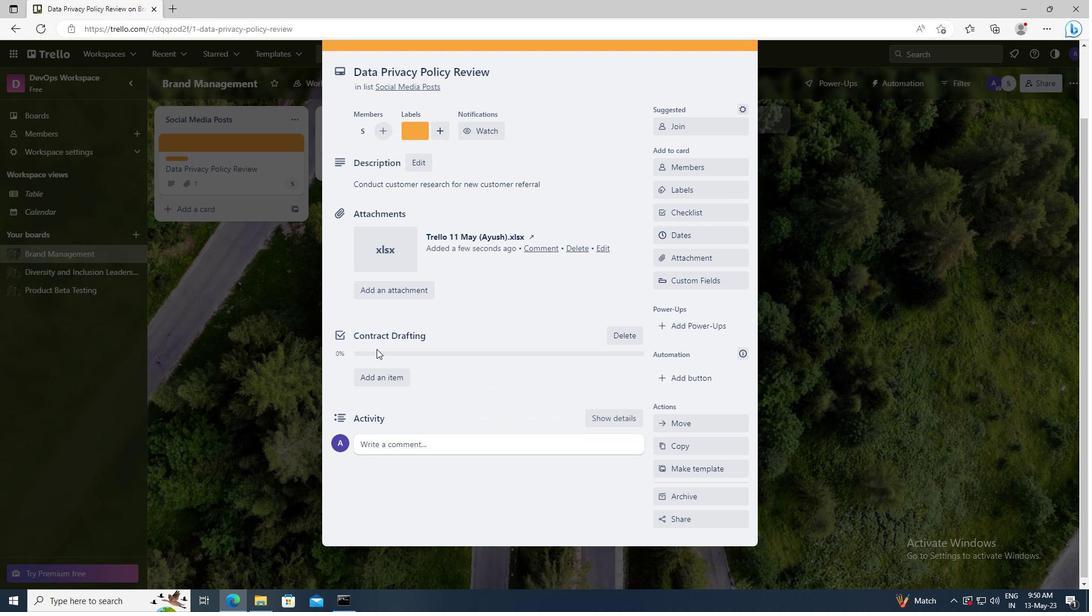
Action: Mouse moved to (377, 444)
Screenshot: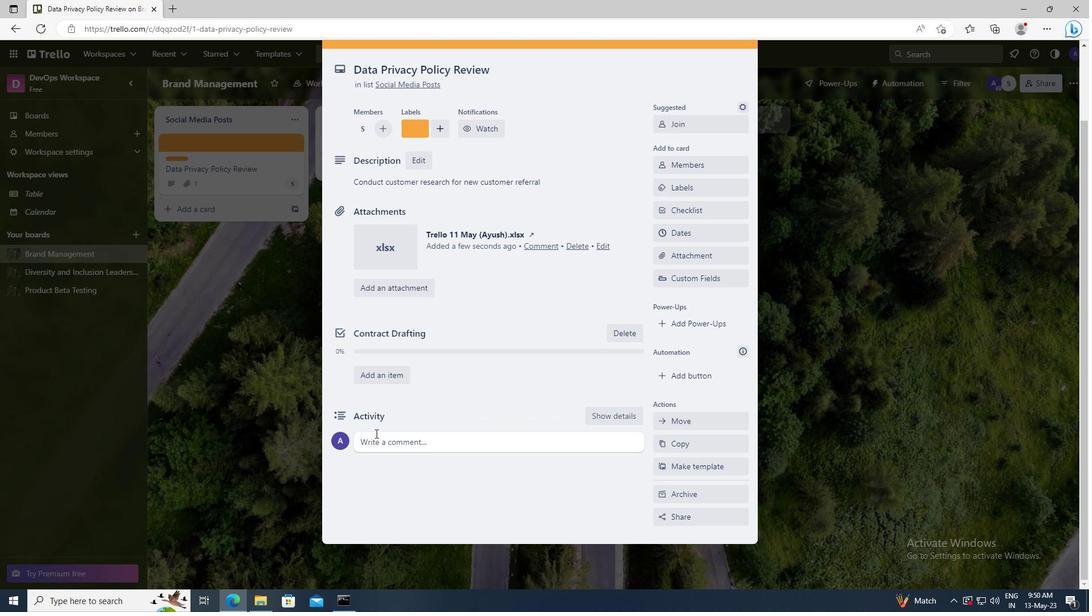 
Action: Mouse pressed left at (377, 444)
Screenshot: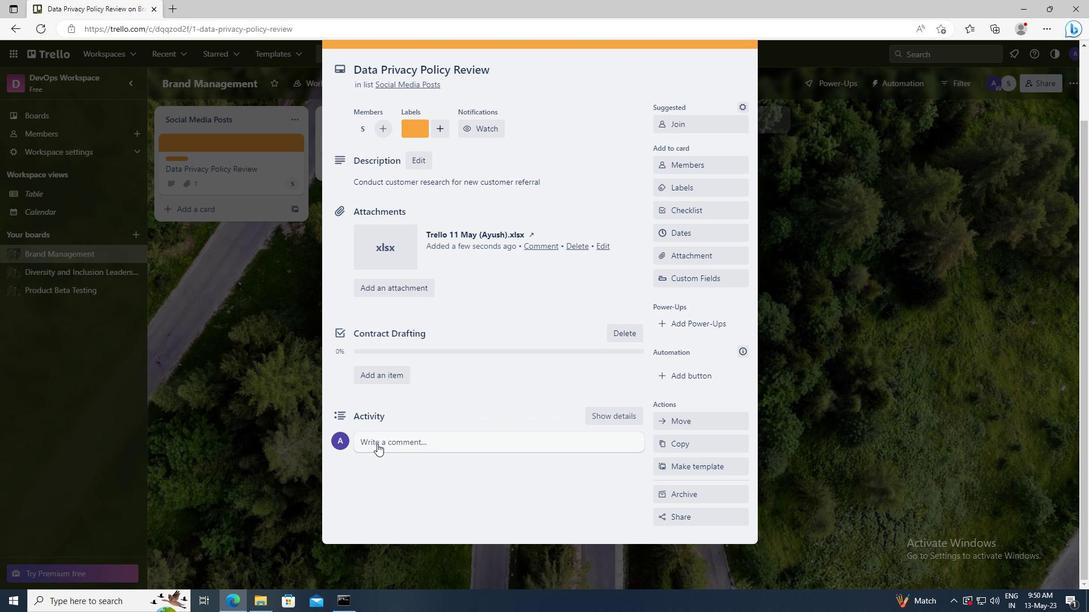 
Action: Key pressed <Key.shift>GIVEN<Key.space>THE<Key.space>POTENTIAL<Key.space>IMPACT<Key.space>OF<Key.space>THIS<Key.space>TASK<Key.space>ON<Key.space>OUR<Key.space>COMPANY<Key.space>FINANCIAL<Key.space>STABILITY,<Key.space>LET<Key.space>US<Key.space>ENSURE<Key.space>THAT<Key.space>WE<Key.space>APPROACH<Key.space>IT<Key.space>WITH<Key.space>A<Key.space>SENSE<Key.space>OF<Key.space>FISCAL<Key.space>RESPONSIBILITY<Key.space>AND<Key.space>PRUDENCE.
Screenshot: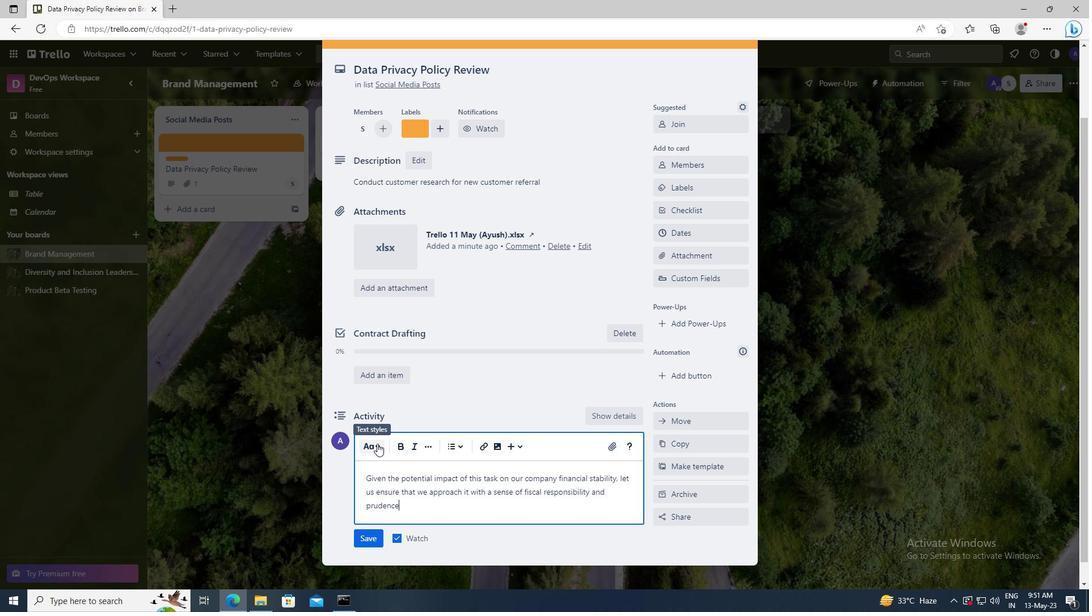 
Action: Mouse moved to (373, 539)
Screenshot: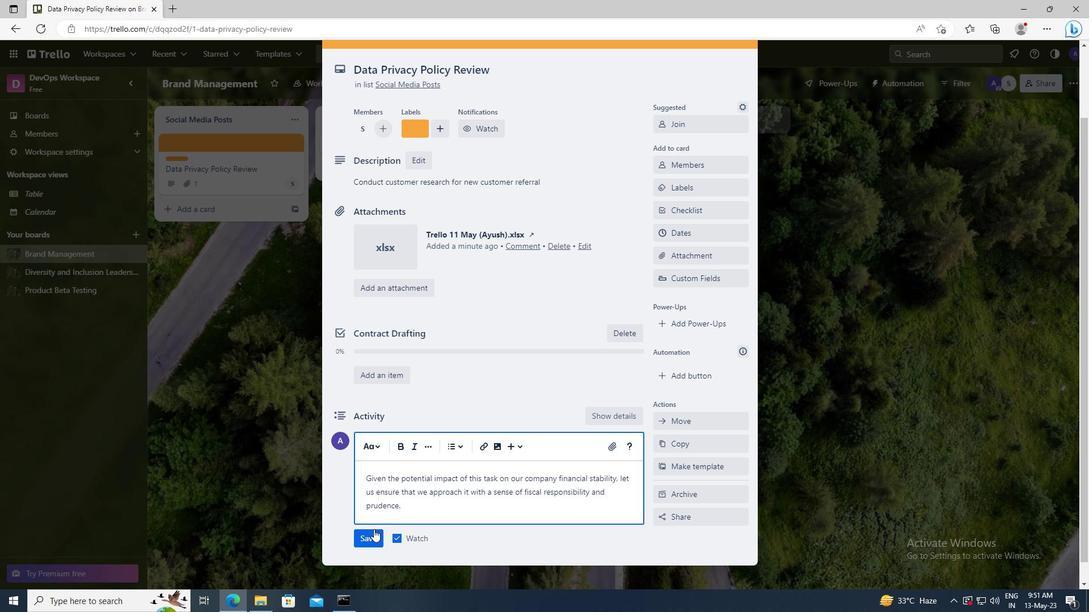 
Action: Mouse pressed left at (373, 539)
Screenshot: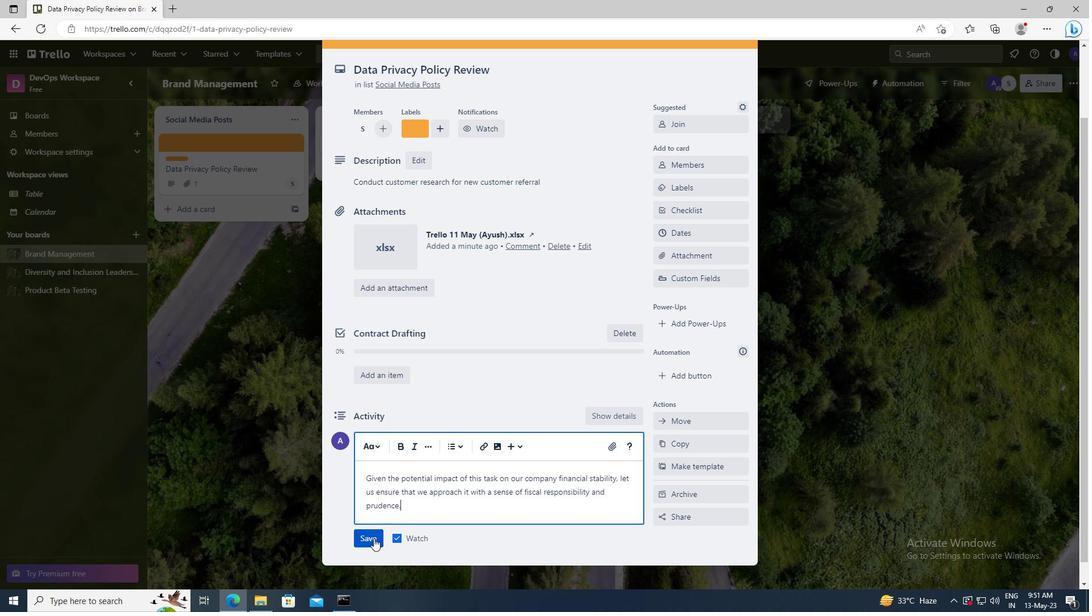 
Action: Mouse moved to (682, 230)
Screenshot: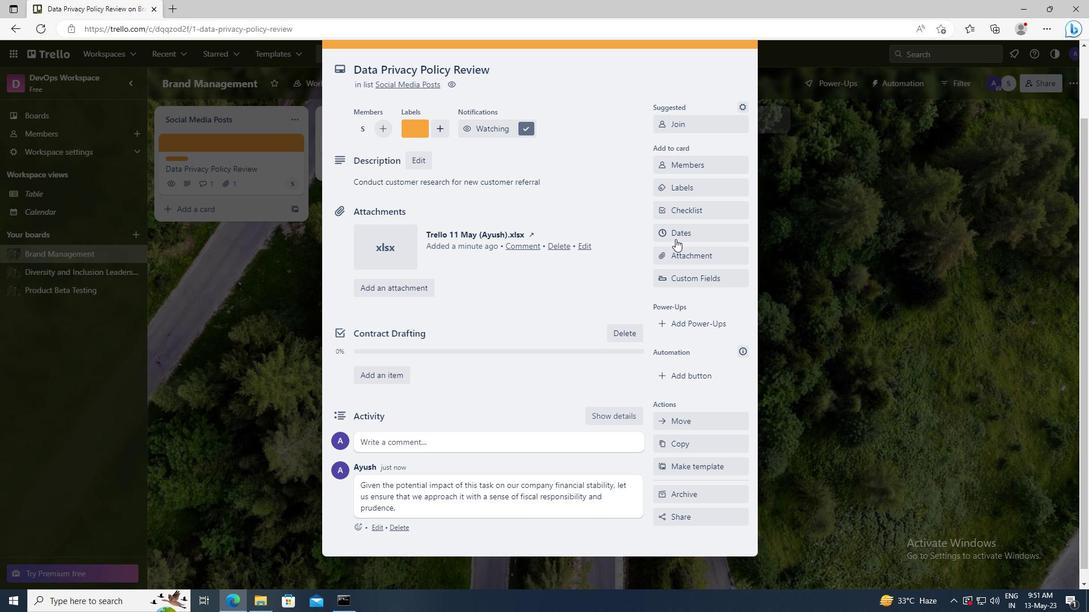 
Action: Mouse pressed left at (682, 230)
Screenshot: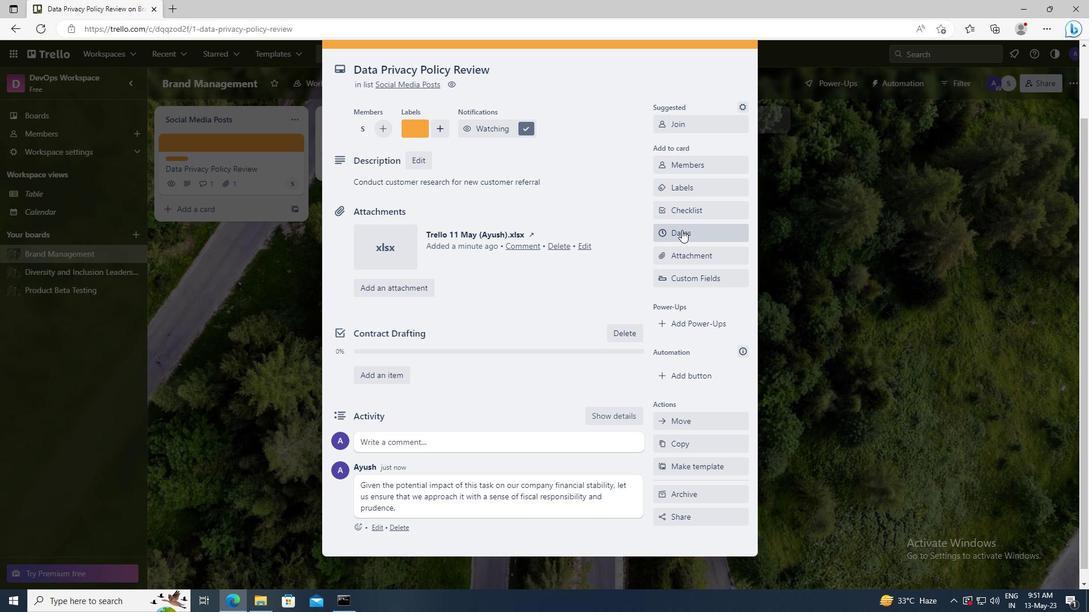 
Action: Mouse moved to (666, 289)
Screenshot: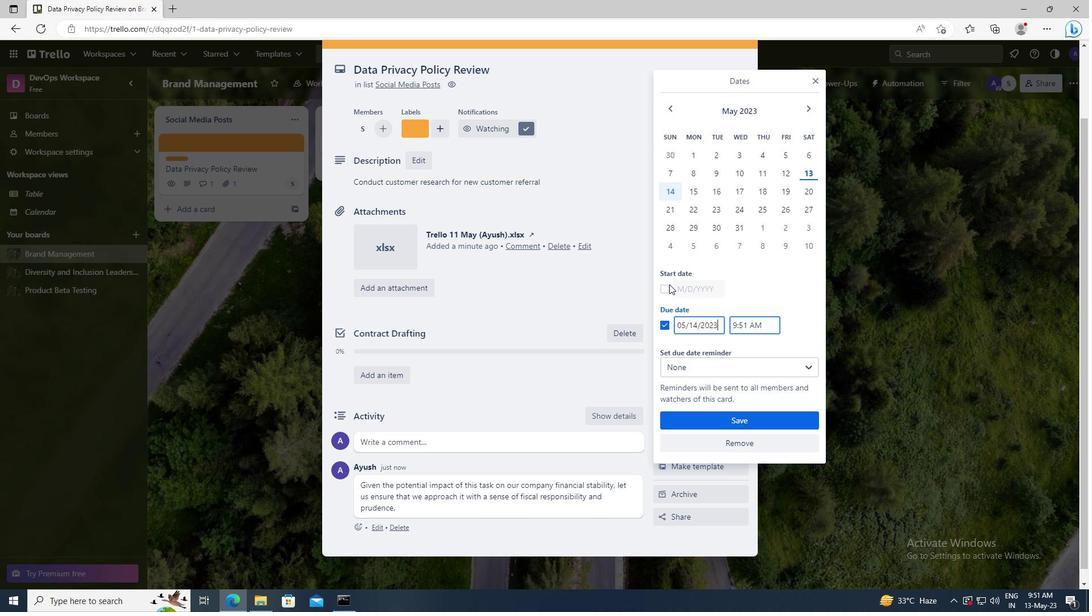 
Action: Mouse pressed left at (666, 289)
Screenshot: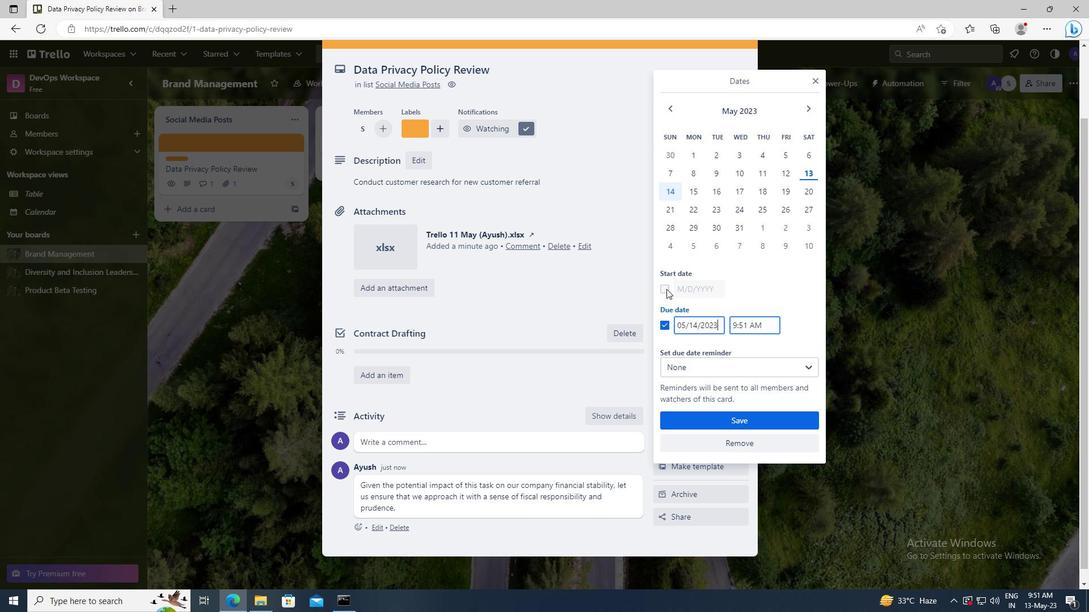 
Action: Mouse moved to (720, 290)
Screenshot: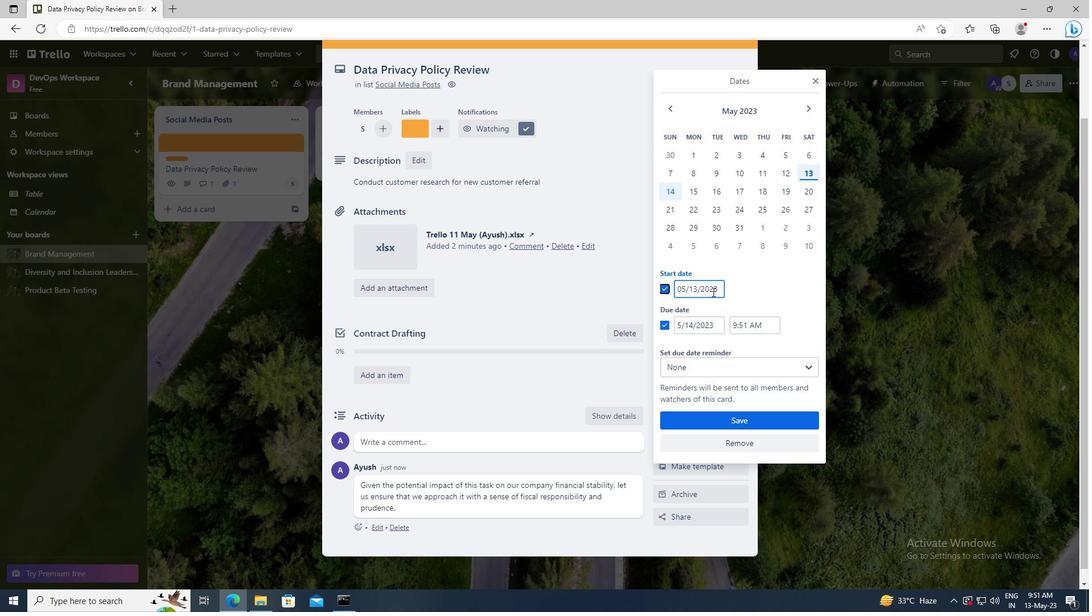 
Action: Mouse pressed left at (720, 290)
Screenshot: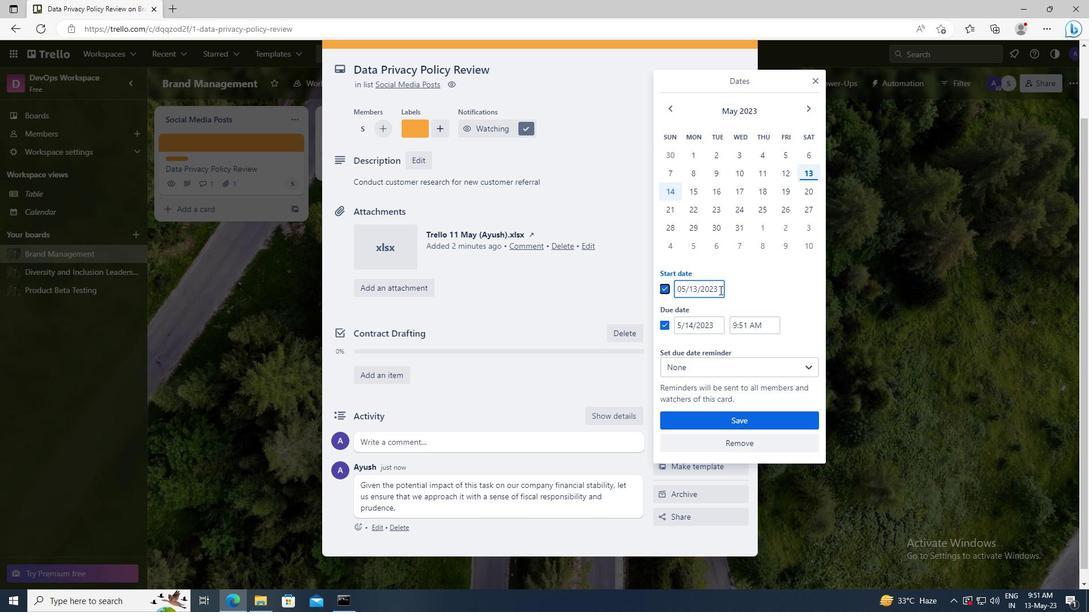 
Action: Key pressed <Key.backspace><Key.backspace><Key.backspace><Key.backspace>1900<Key.left><Key.left><Key.left><Key.left><Key.left><Key.backspace><Key.backspace>1<Key.left><Key.left><Key.backspace>1
Screenshot: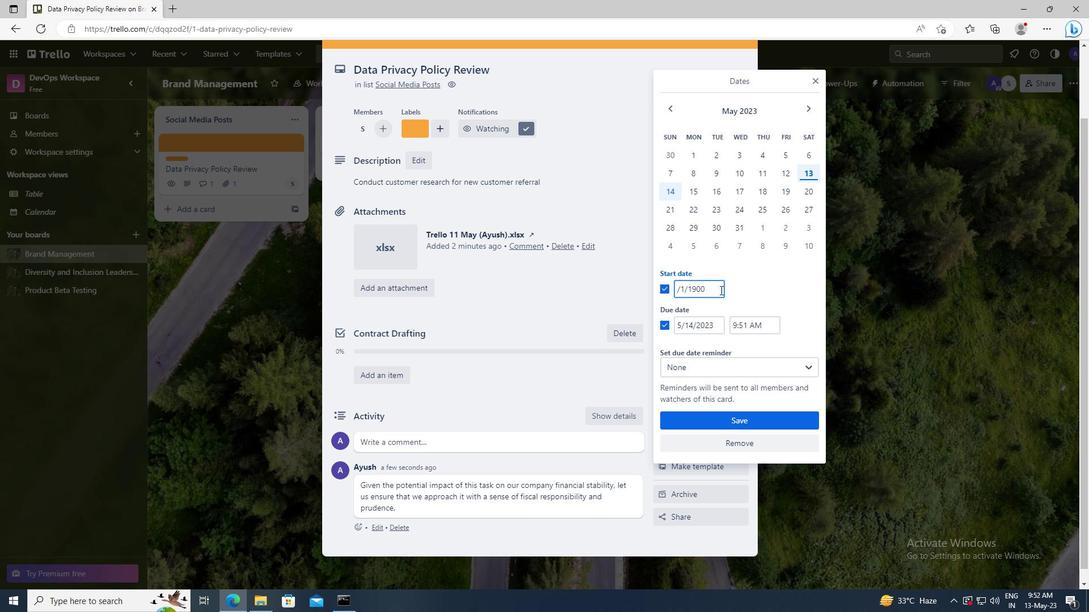 
Action: Mouse moved to (718, 327)
Screenshot: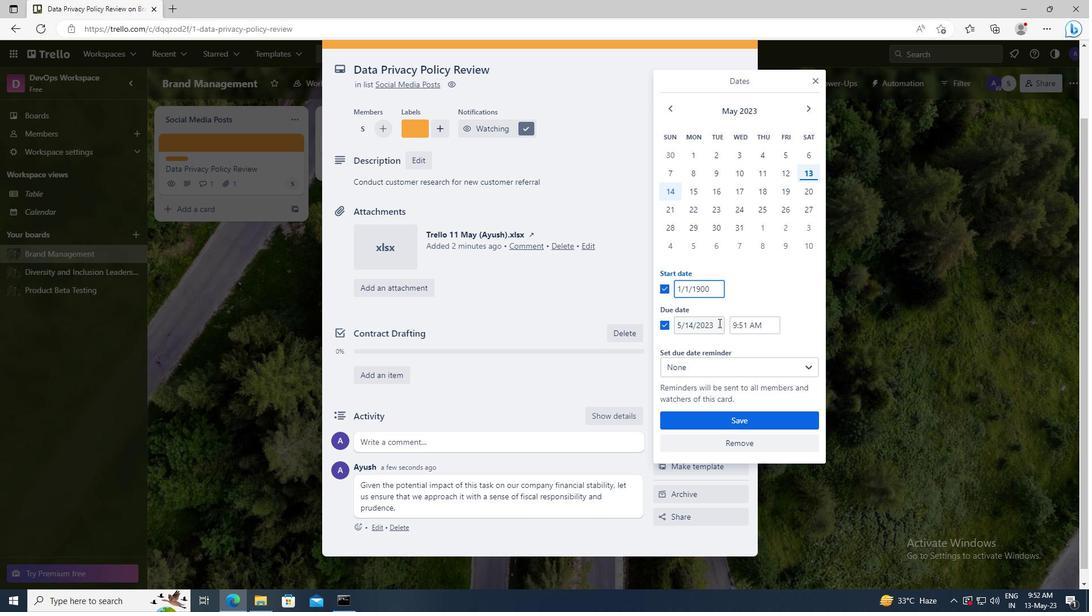 
Action: Mouse pressed left at (718, 327)
Screenshot: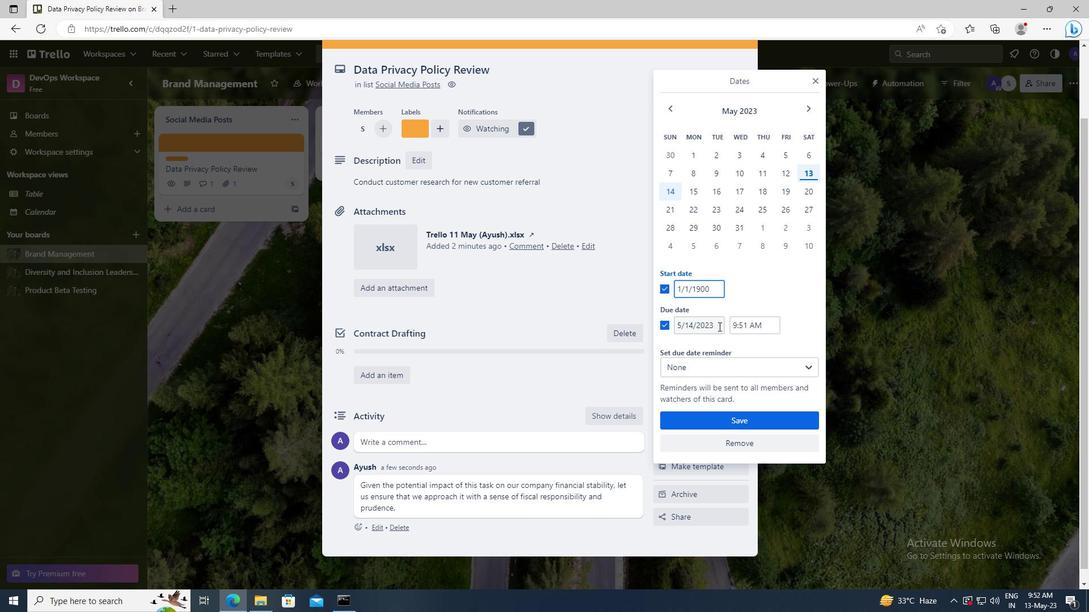 
Action: Key pressed <Key.backspace><Key.backspace><Key.backspace><Key.backspace>1900<Key.left><Key.left><Key.left><Key.left><Key.left><Key.backspace><Key.backspace>8<Key.left><Key.left><Key.backspace>1
Screenshot: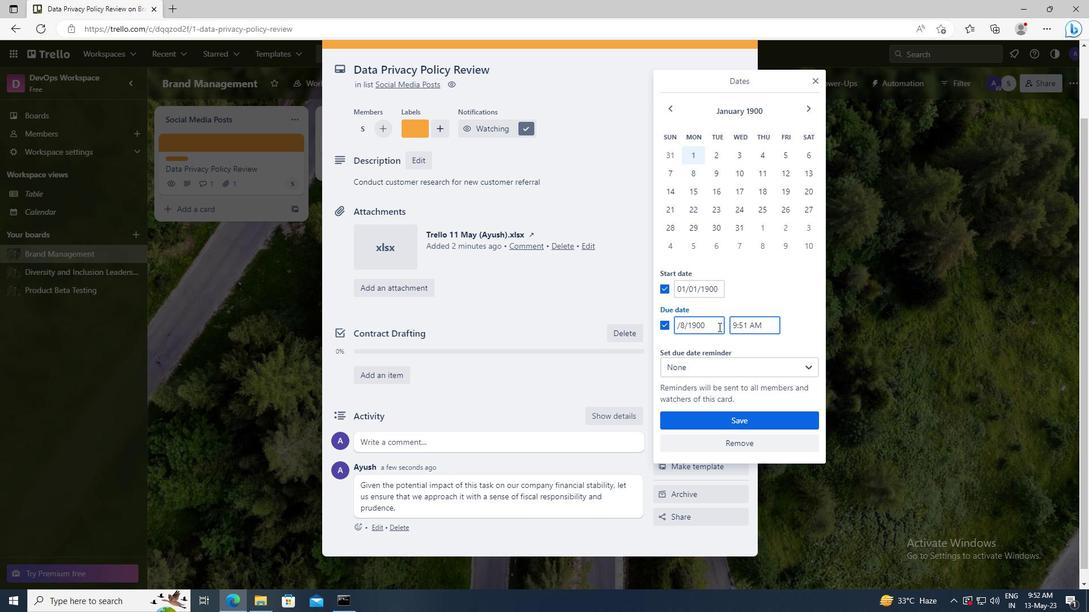 
Action: Mouse moved to (731, 419)
Screenshot: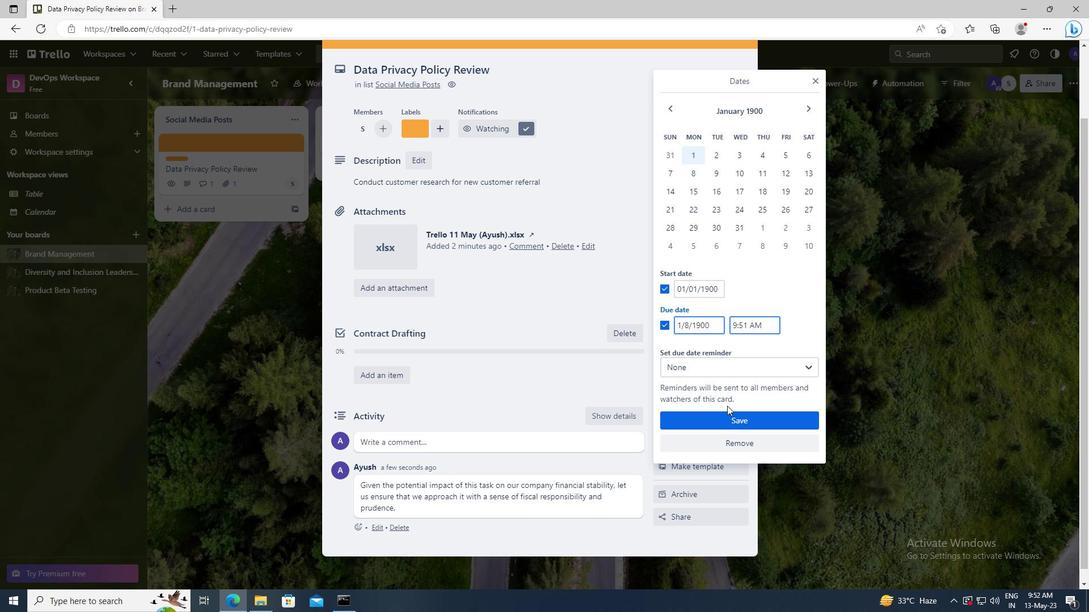 
Action: Mouse pressed left at (731, 419)
Screenshot: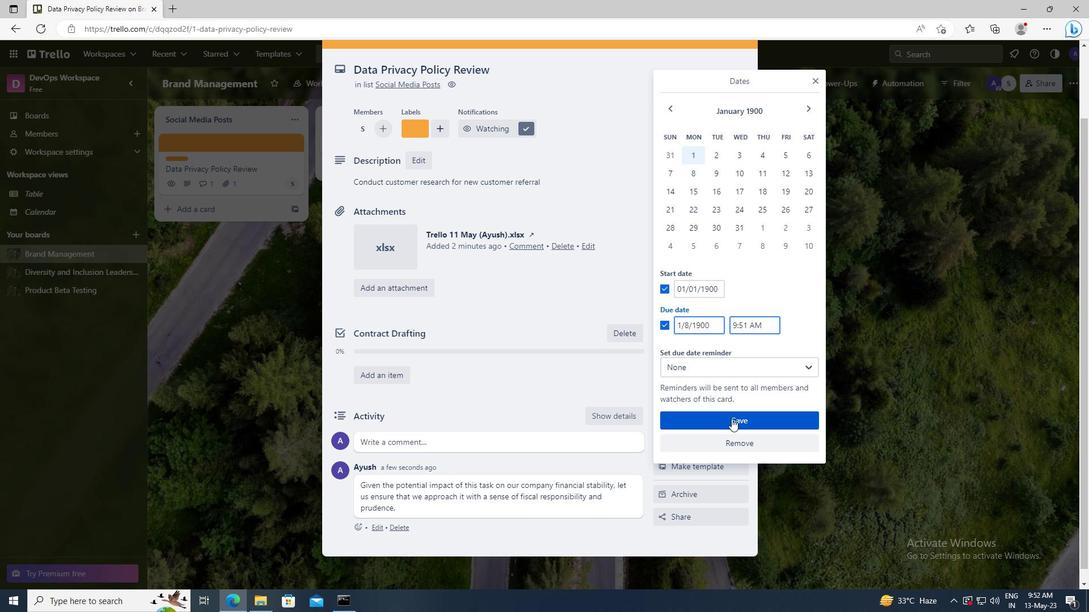 
